 Task: Check the average views per listing of breakfast area in the last 5 years.
Action: Mouse moved to (764, 170)
Screenshot: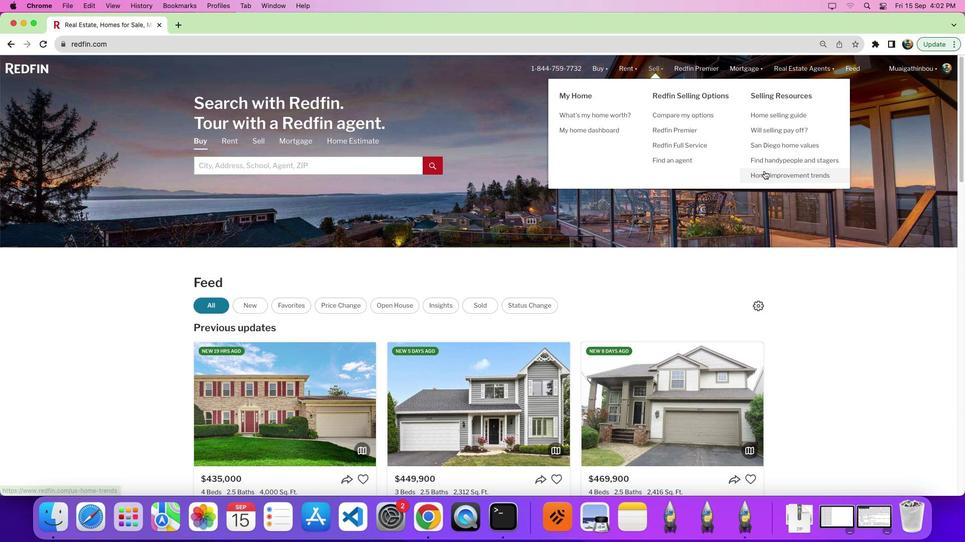 
Action: Mouse pressed left at (764, 170)
Screenshot: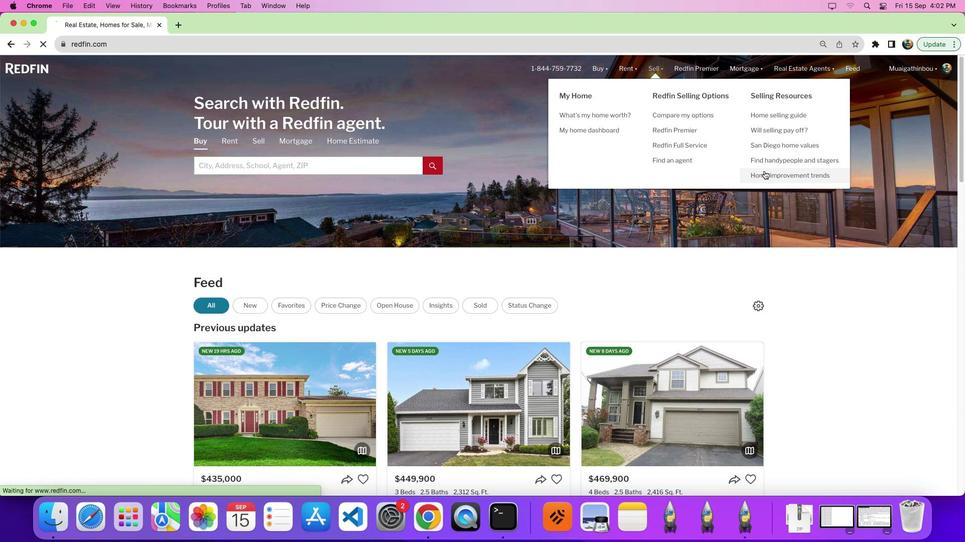 
Action: Mouse pressed left at (764, 170)
Screenshot: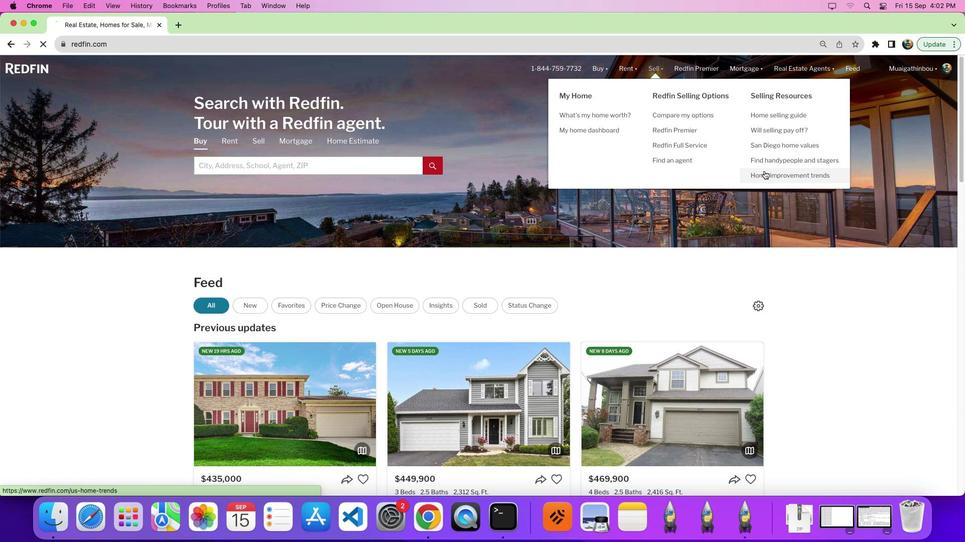
Action: Mouse moved to (278, 192)
Screenshot: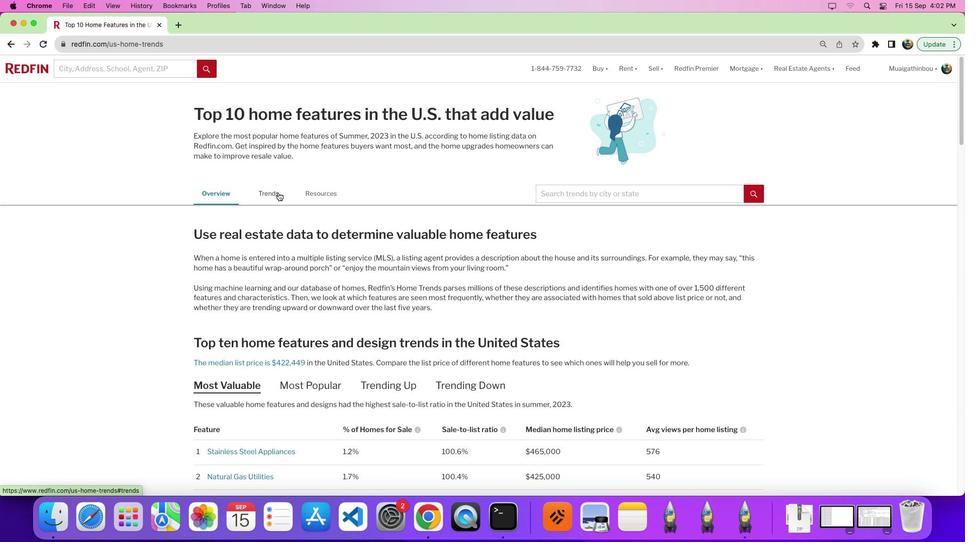 
Action: Mouse pressed left at (278, 192)
Screenshot: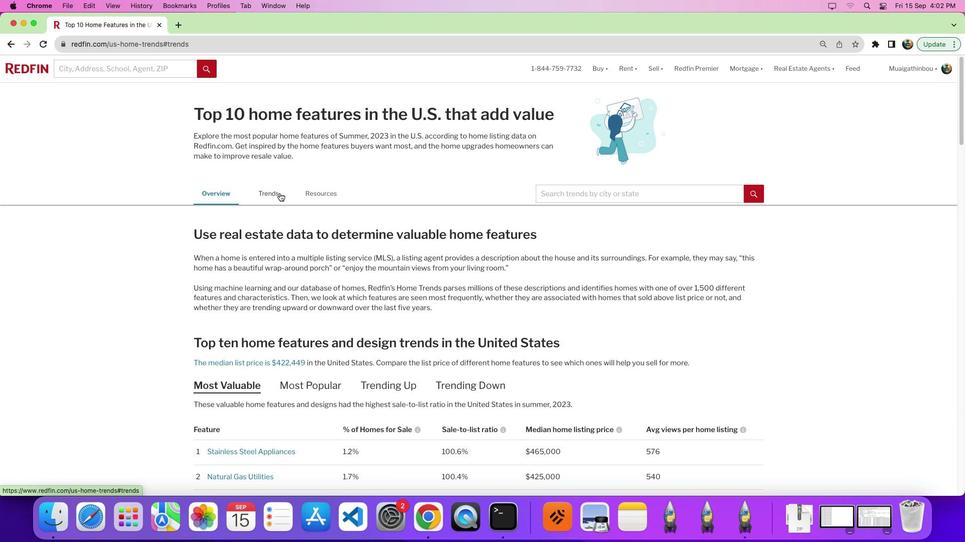 
Action: Mouse moved to (464, 245)
Screenshot: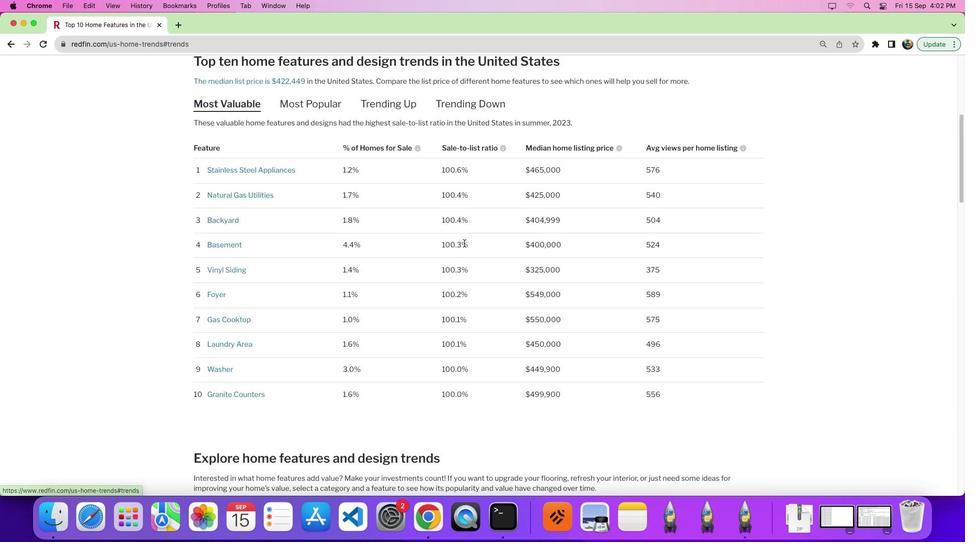 
Action: Mouse scrolled (464, 245) with delta (0, 0)
Screenshot: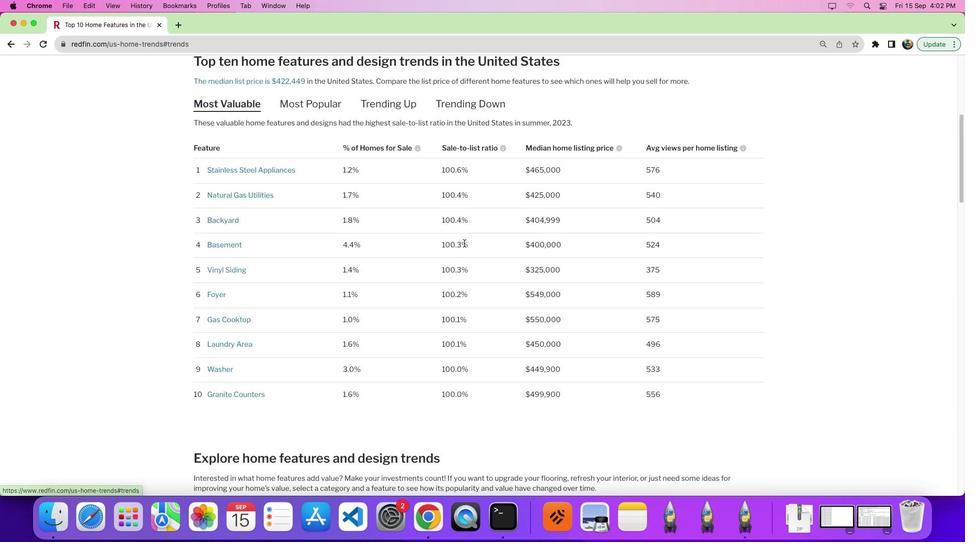 
Action: Mouse scrolled (464, 245) with delta (0, 0)
Screenshot: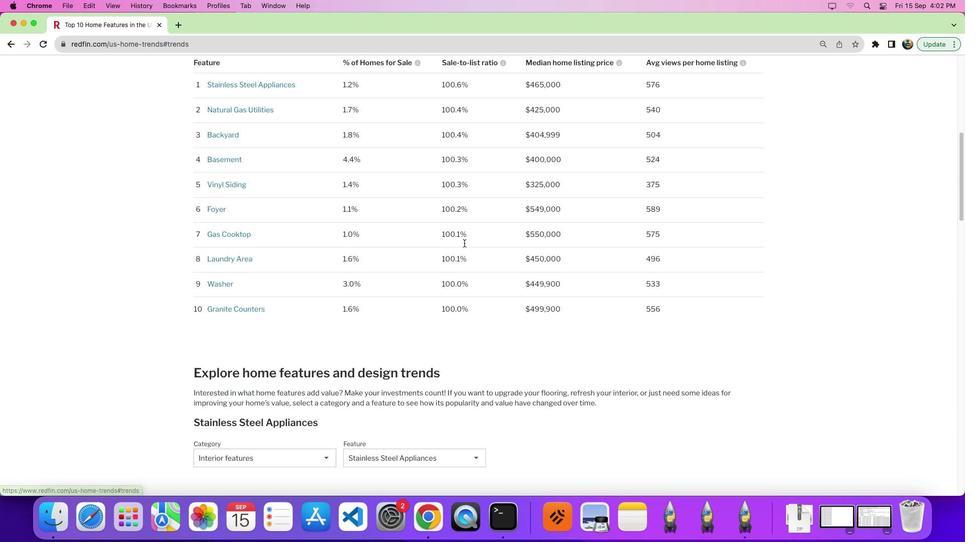 
Action: Mouse moved to (464, 243)
Screenshot: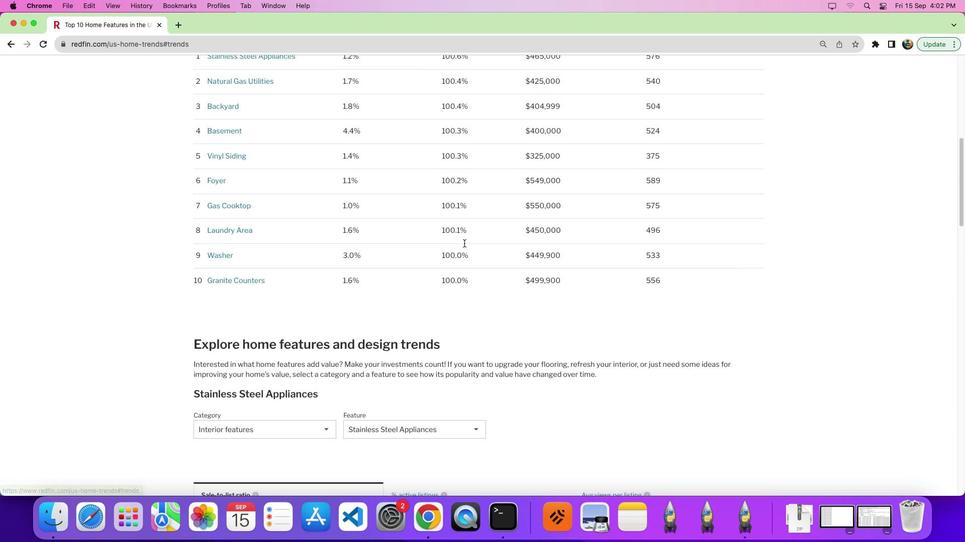 
Action: Mouse scrolled (464, 243) with delta (0, -3)
Screenshot: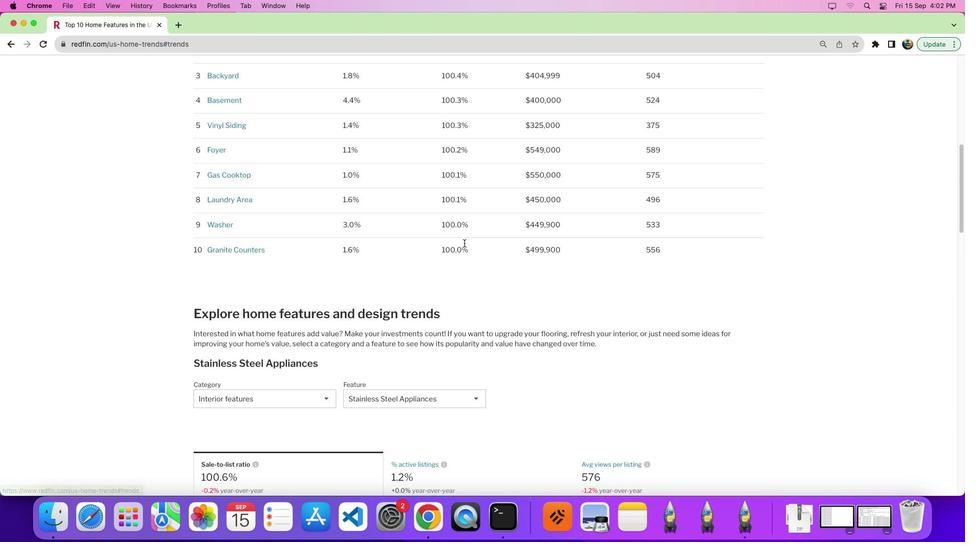 
Action: Mouse moved to (465, 242)
Screenshot: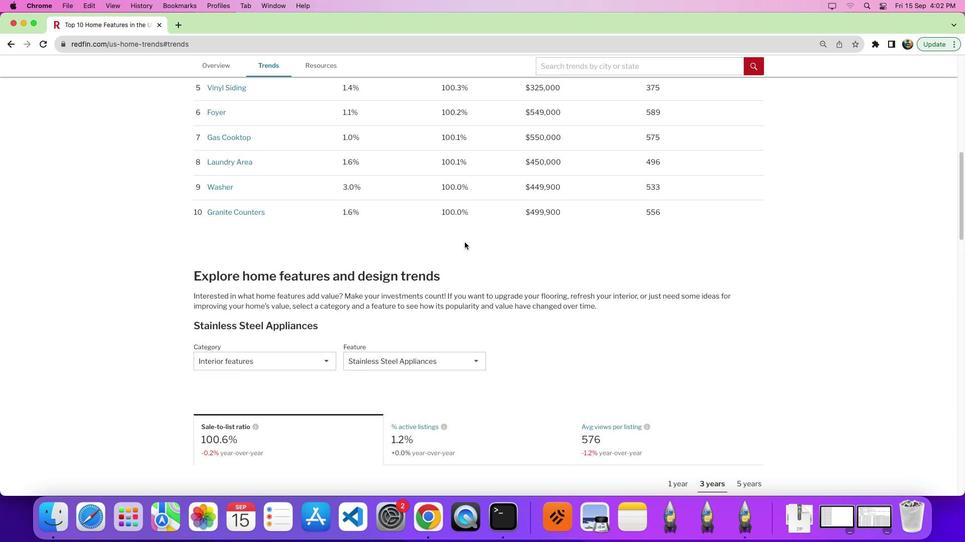 
Action: Mouse scrolled (465, 242) with delta (0, 0)
Screenshot: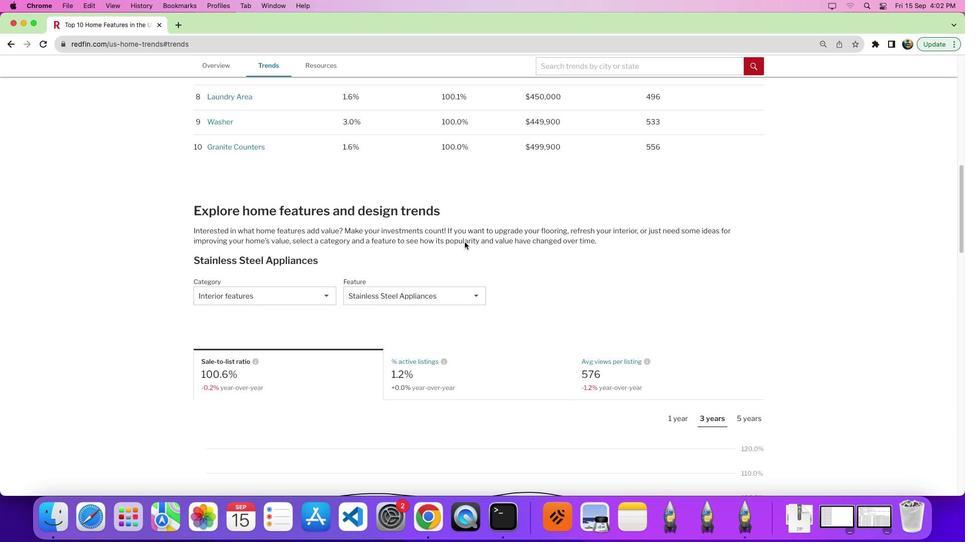 
Action: Mouse scrolled (465, 242) with delta (0, 0)
Screenshot: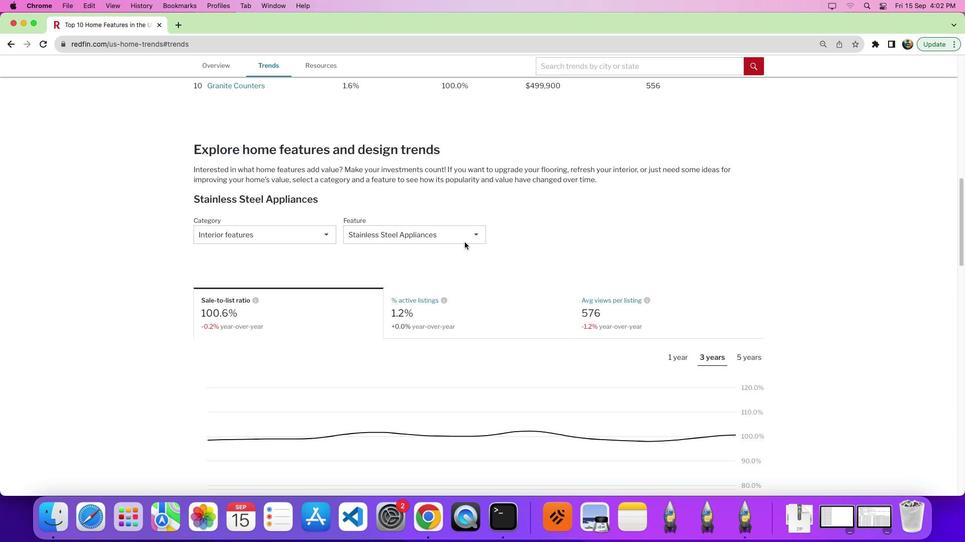 
Action: Mouse moved to (465, 242)
Screenshot: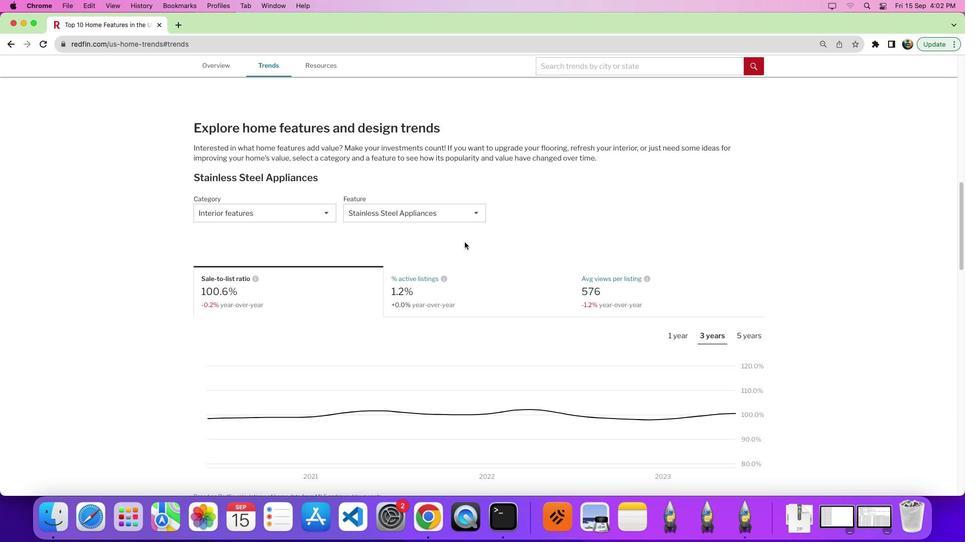 
Action: Mouse scrolled (465, 242) with delta (0, -3)
Screenshot: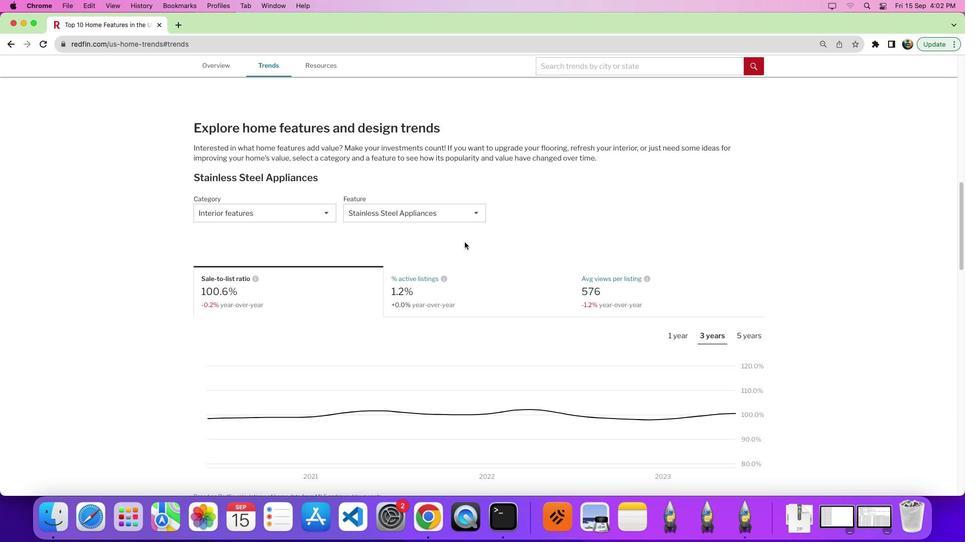 
Action: Mouse moved to (395, 216)
Screenshot: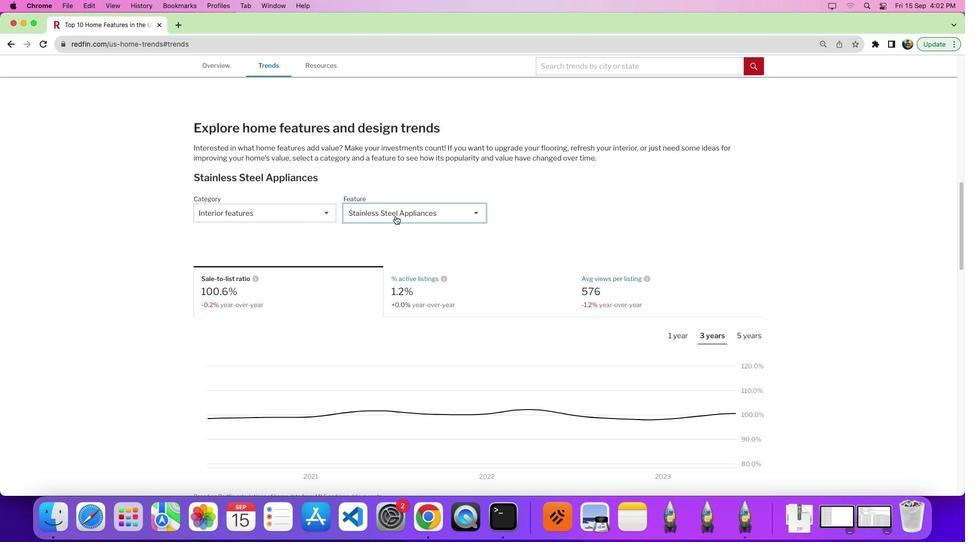 
Action: Mouse pressed left at (395, 216)
Screenshot: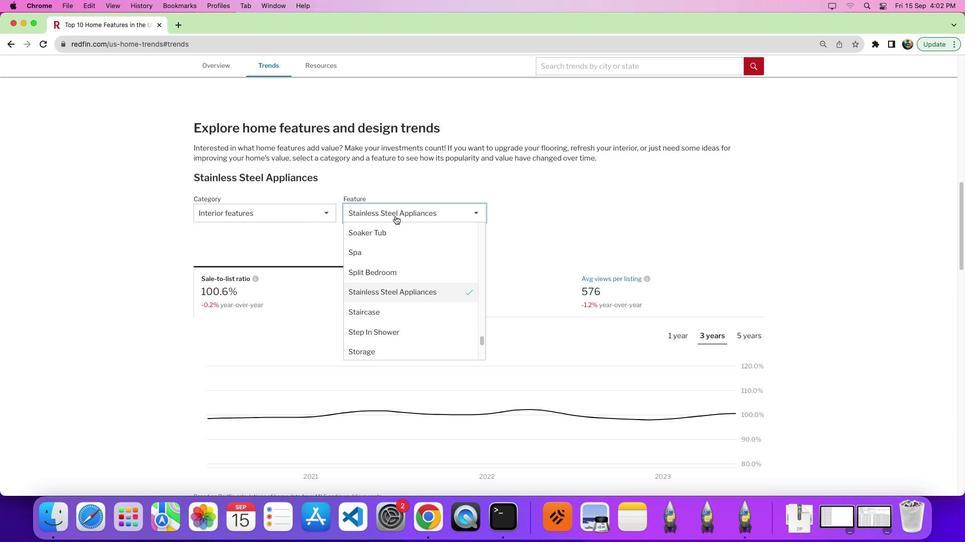 
Action: Mouse moved to (426, 291)
Screenshot: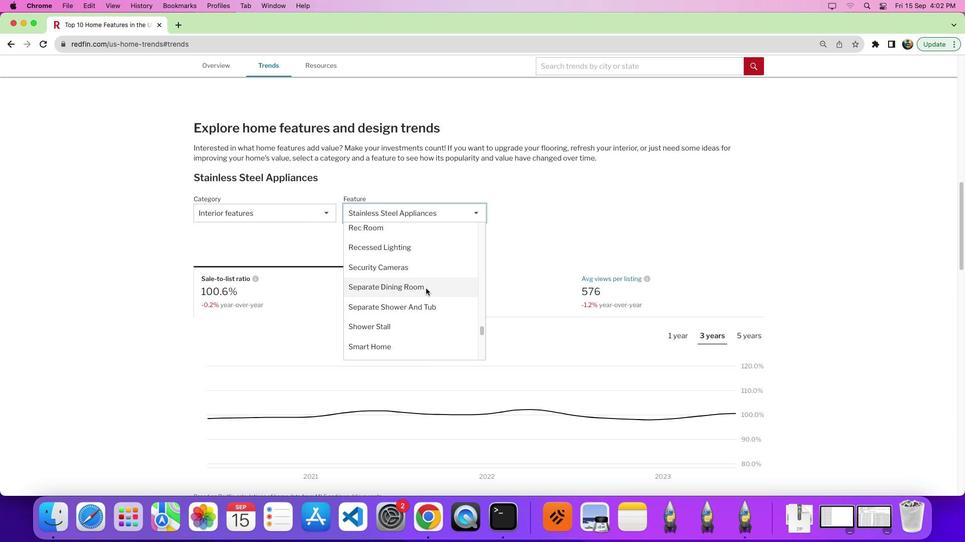 
Action: Mouse scrolled (426, 291) with delta (0, 0)
Screenshot: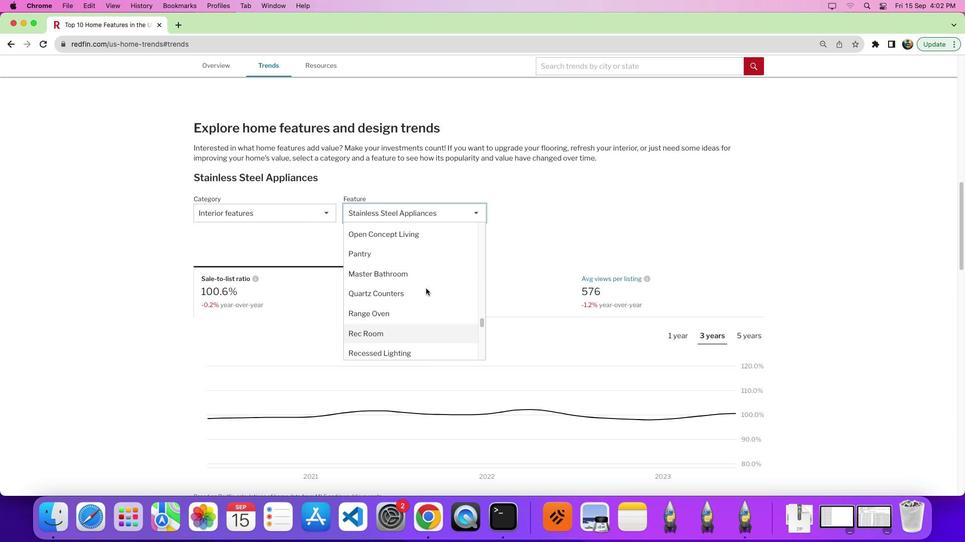 
Action: Mouse scrolled (426, 291) with delta (0, 1)
Screenshot: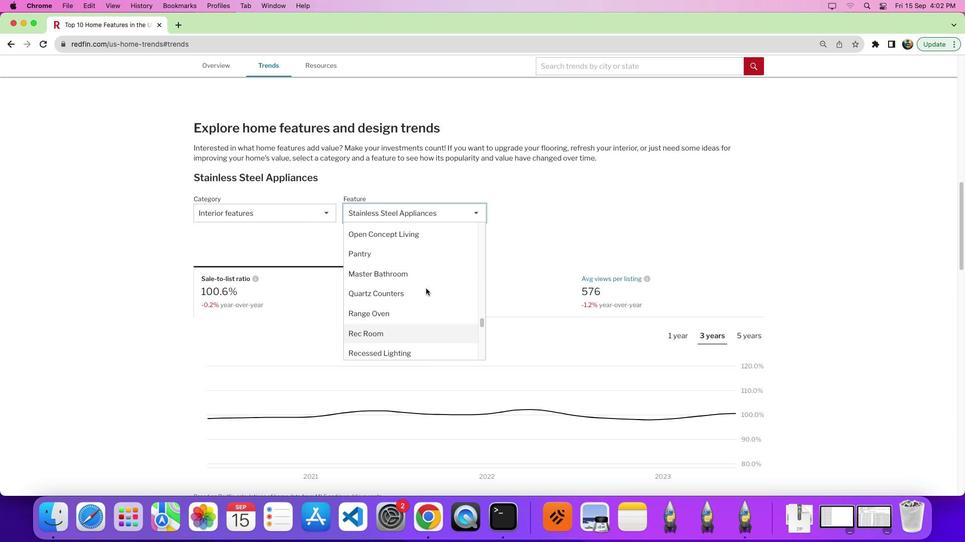 
Action: Mouse moved to (426, 291)
Screenshot: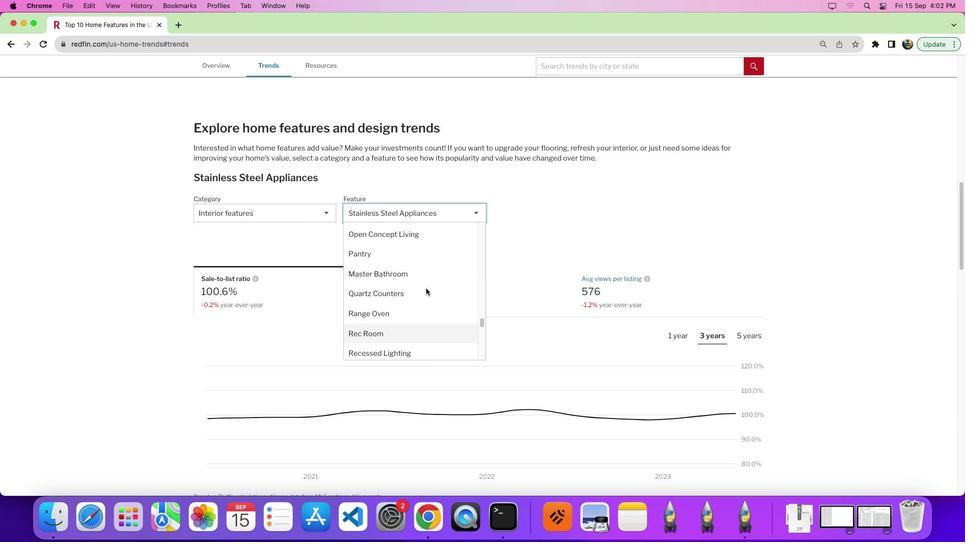 
Action: Mouse scrolled (426, 291) with delta (0, 4)
Screenshot: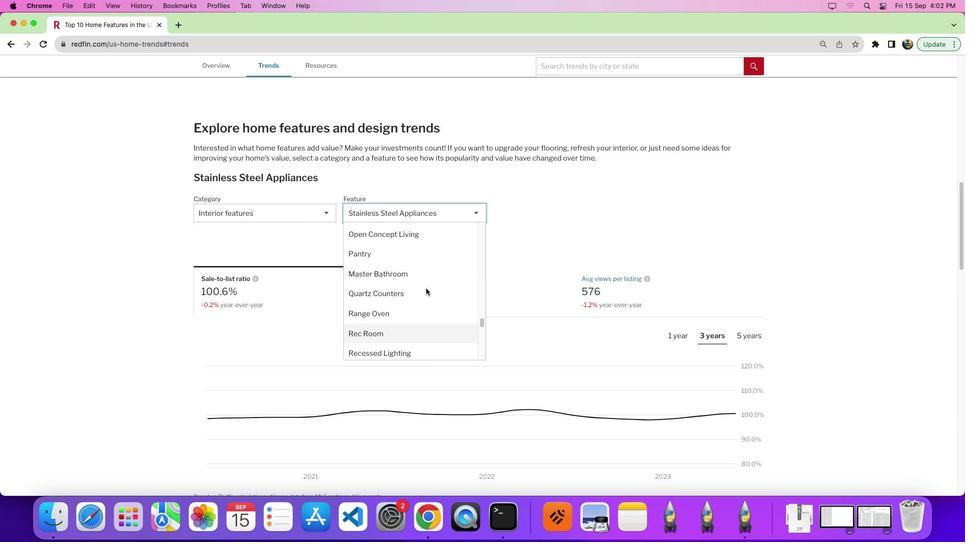 
Action: Mouse moved to (425, 289)
Screenshot: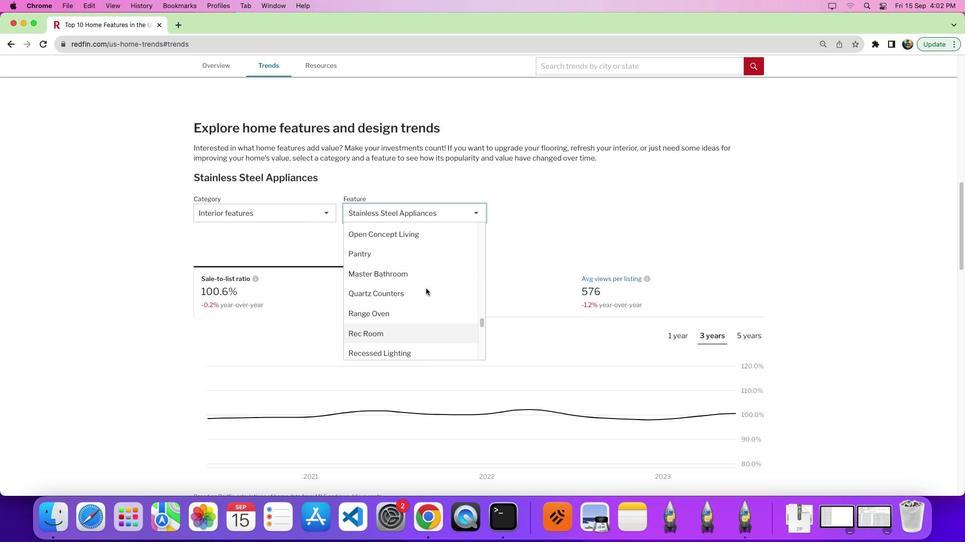 
Action: Mouse scrolled (425, 289) with delta (0, 0)
Screenshot: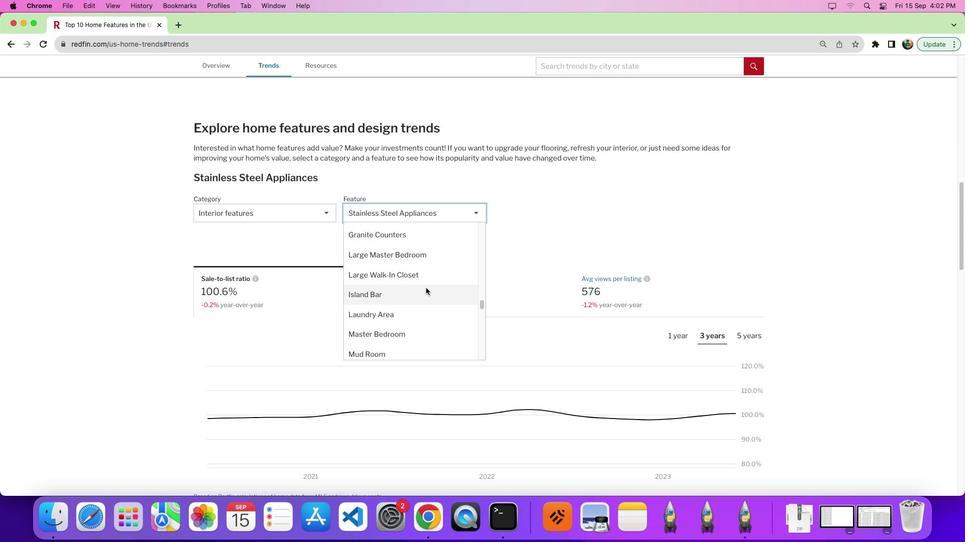 
Action: Mouse scrolled (425, 289) with delta (0, 1)
Screenshot: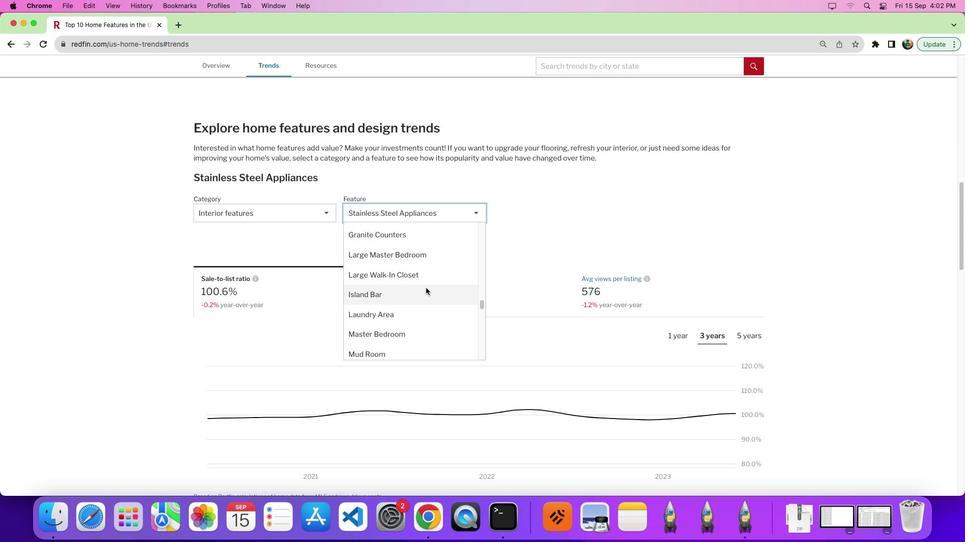 
Action: Mouse scrolled (425, 289) with delta (0, 4)
Screenshot: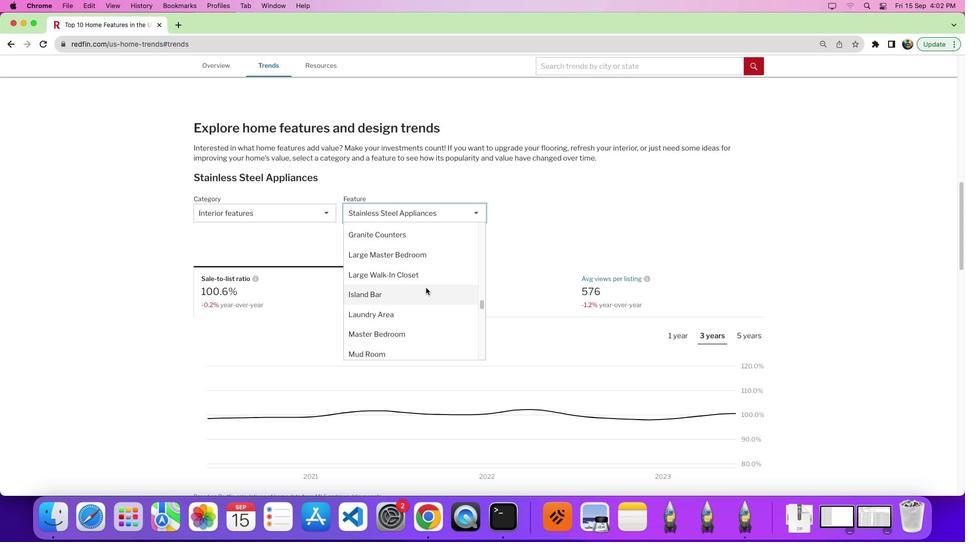 
Action: Mouse moved to (426, 288)
Screenshot: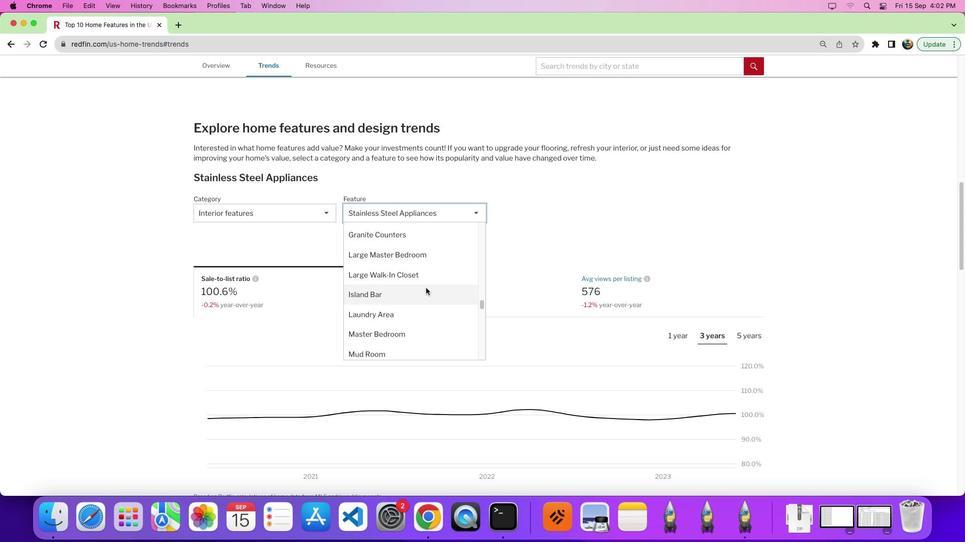 
Action: Mouse scrolled (426, 288) with delta (0, 0)
Screenshot: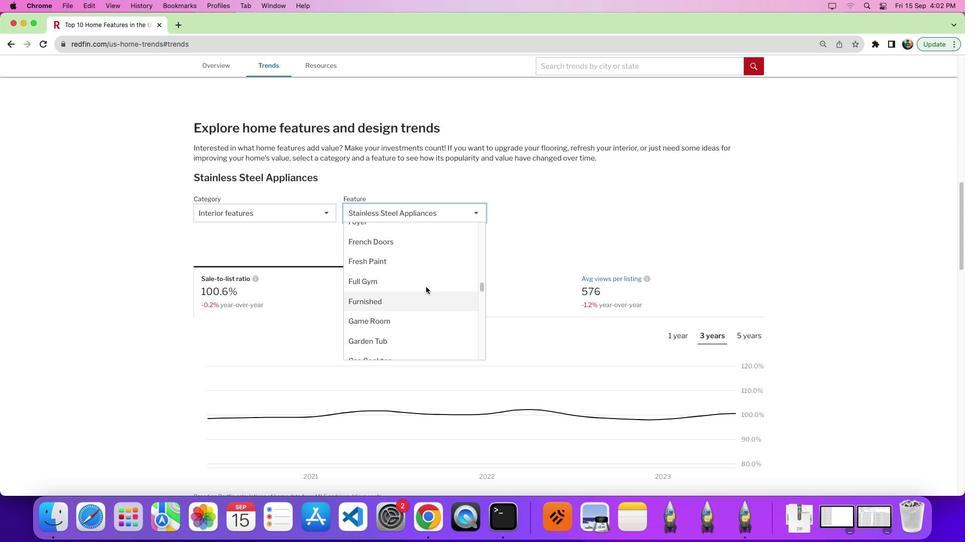 
Action: Mouse scrolled (426, 288) with delta (0, 0)
Screenshot: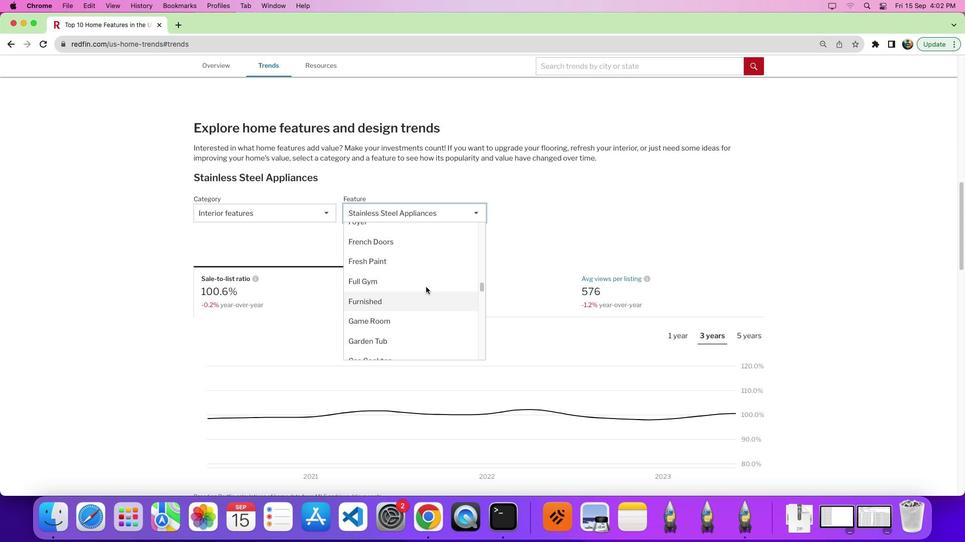 
Action: Mouse scrolled (426, 288) with delta (0, 4)
Screenshot: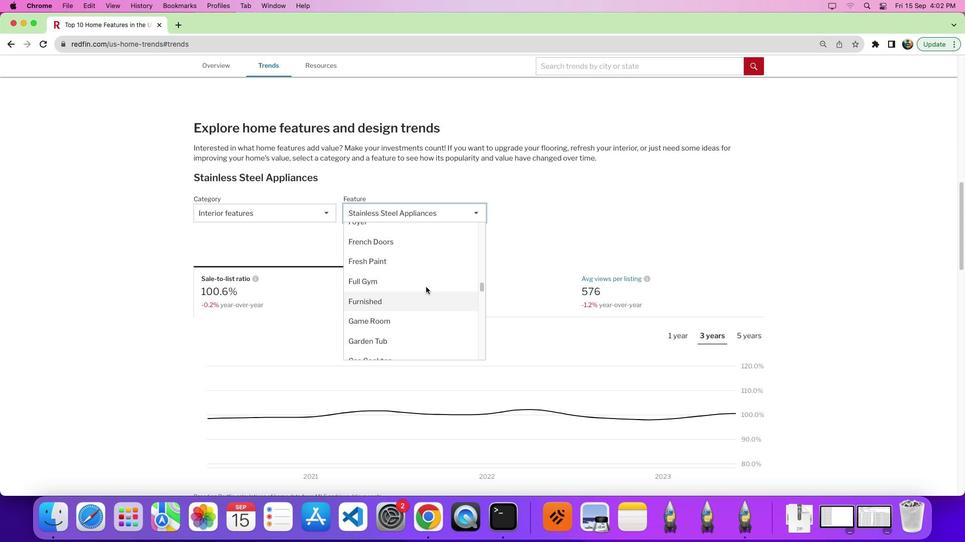 
Action: Mouse moved to (426, 287)
Screenshot: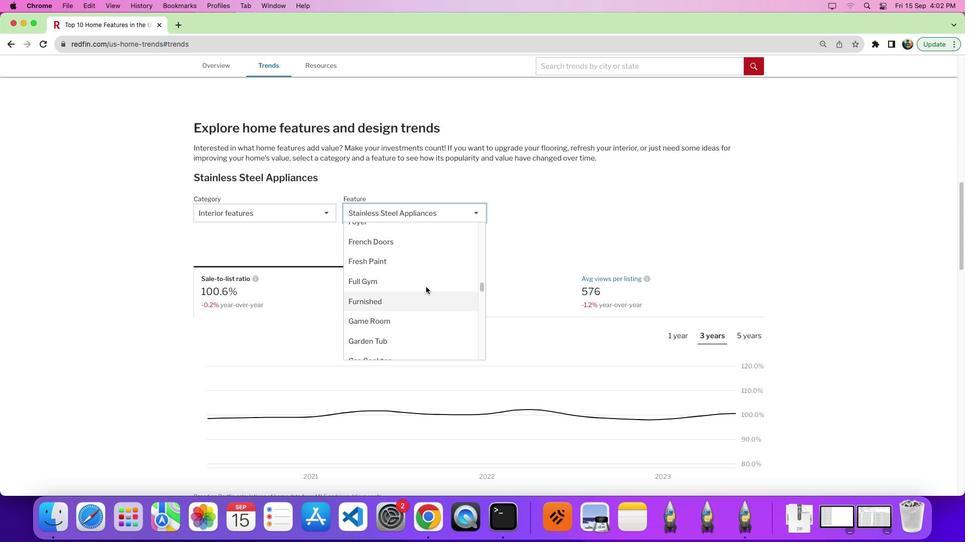 
Action: Mouse scrolled (426, 287) with delta (0, 0)
Screenshot: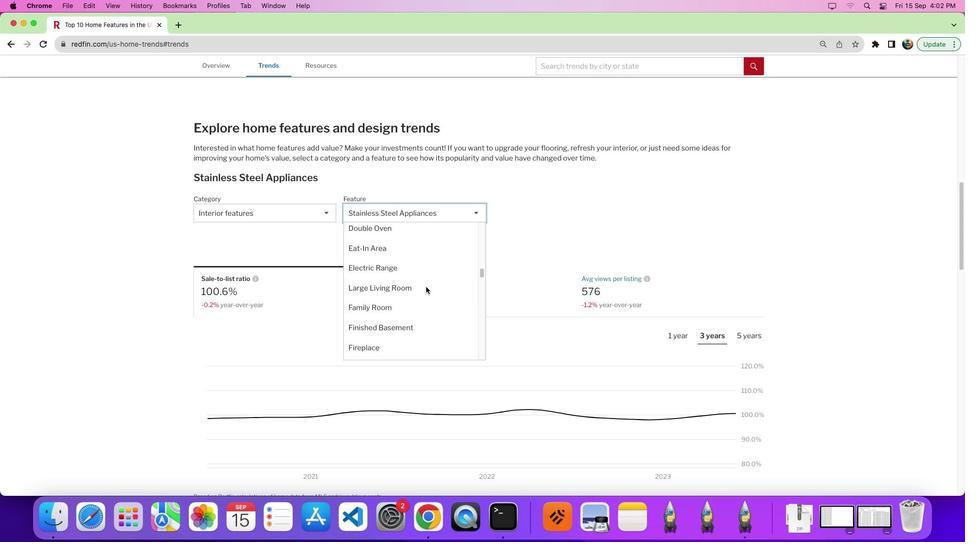 
Action: Mouse scrolled (426, 287) with delta (0, 1)
Screenshot: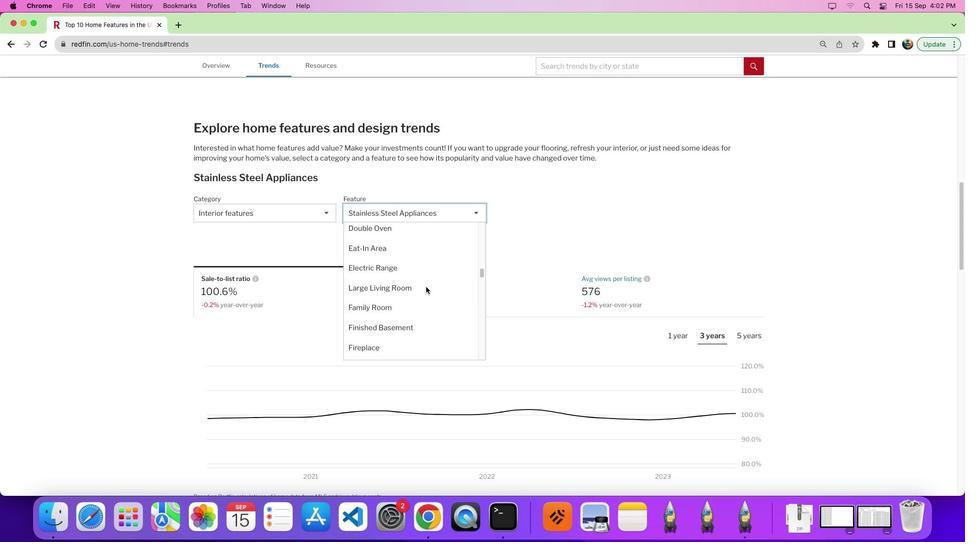 
Action: Mouse scrolled (426, 287) with delta (0, 4)
Screenshot: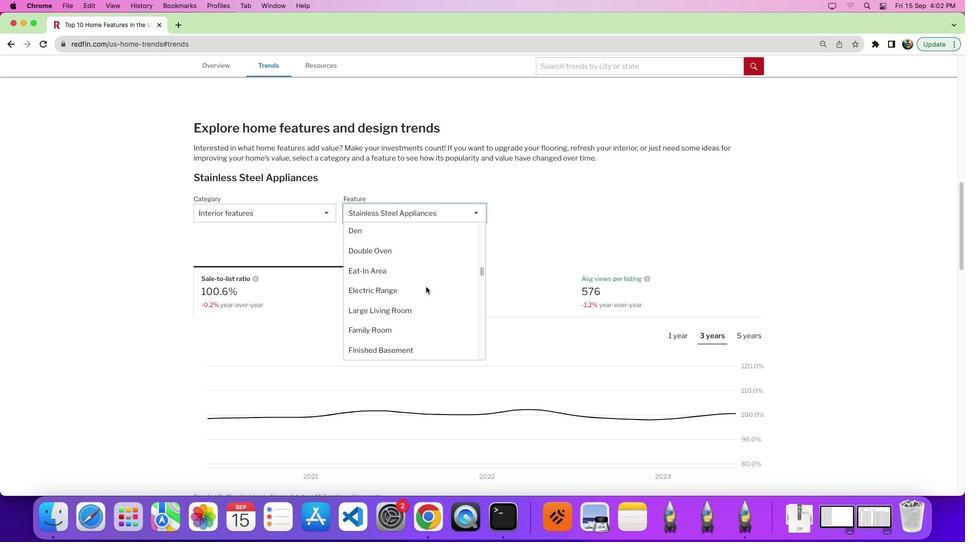 
Action: Mouse scrolled (426, 287) with delta (0, 0)
Screenshot: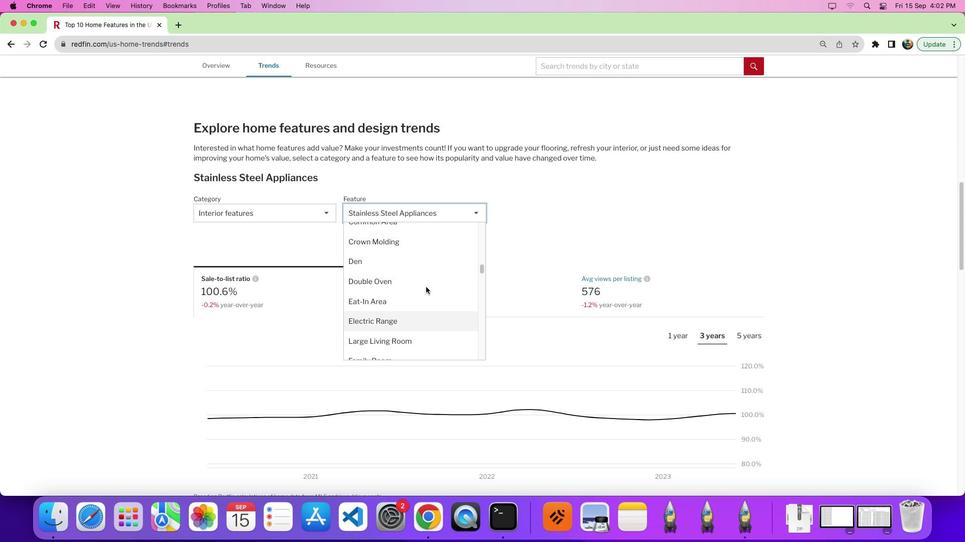 
Action: Mouse scrolled (426, 287) with delta (0, 1)
Screenshot: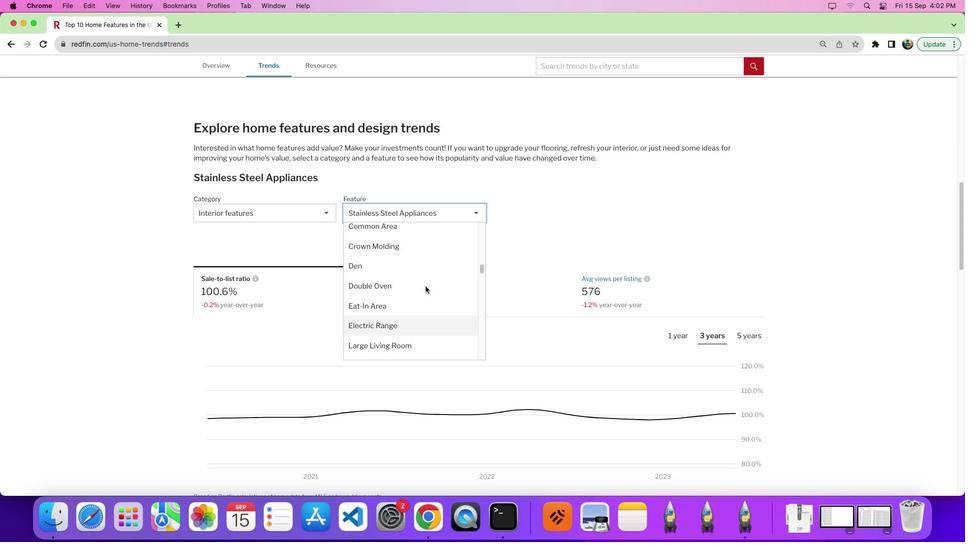 
Action: Mouse moved to (425, 286)
Screenshot: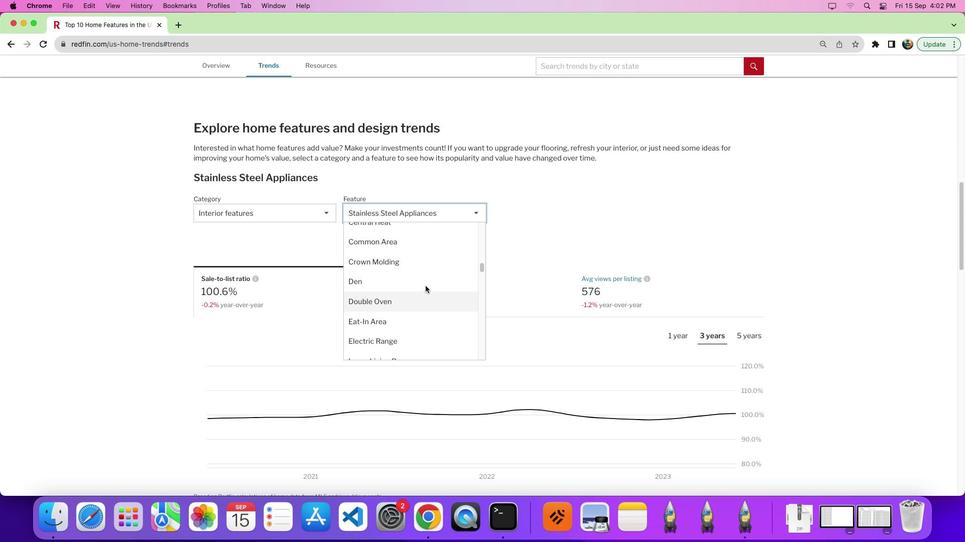 
Action: Mouse scrolled (425, 286) with delta (0, 0)
Screenshot: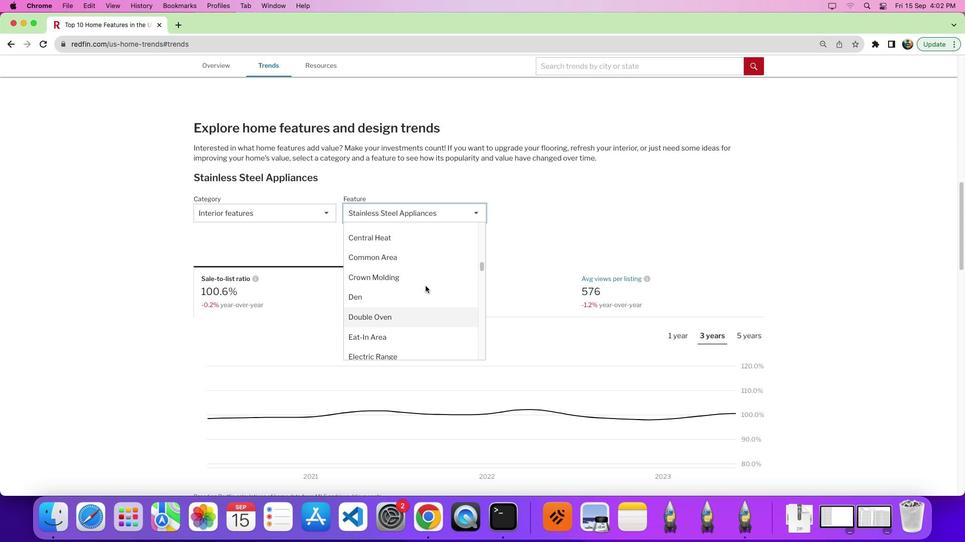 
Action: Mouse scrolled (425, 286) with delta (0, 0)
Screenshot: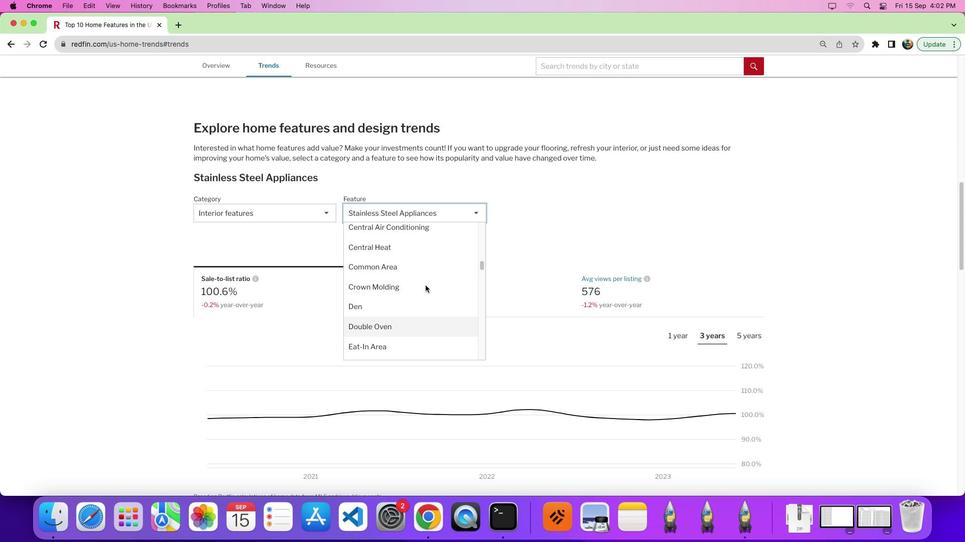 
Action: Mouse moved to (425, 285)
Screenshot: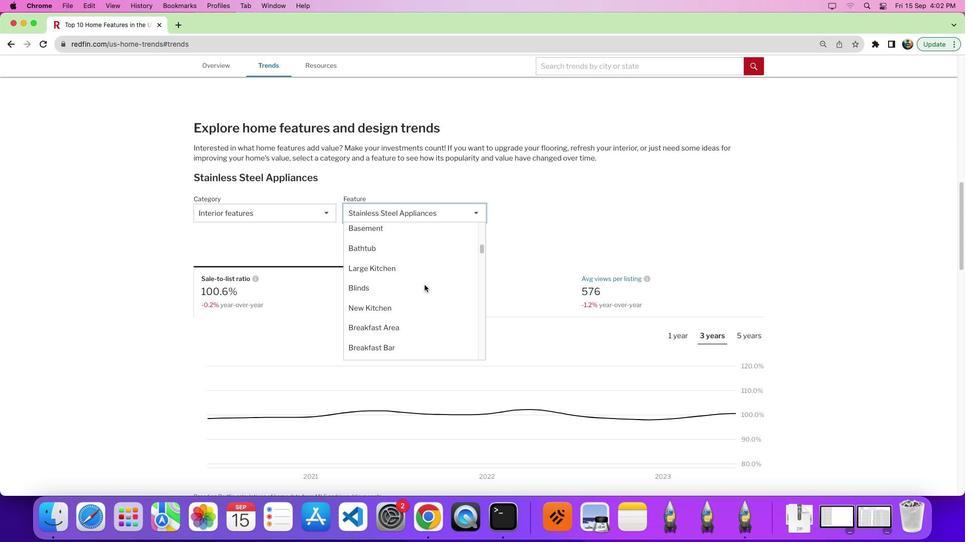 
Action: Mouse scrolled (425, 285) with delta (0, 0)
Screenshot: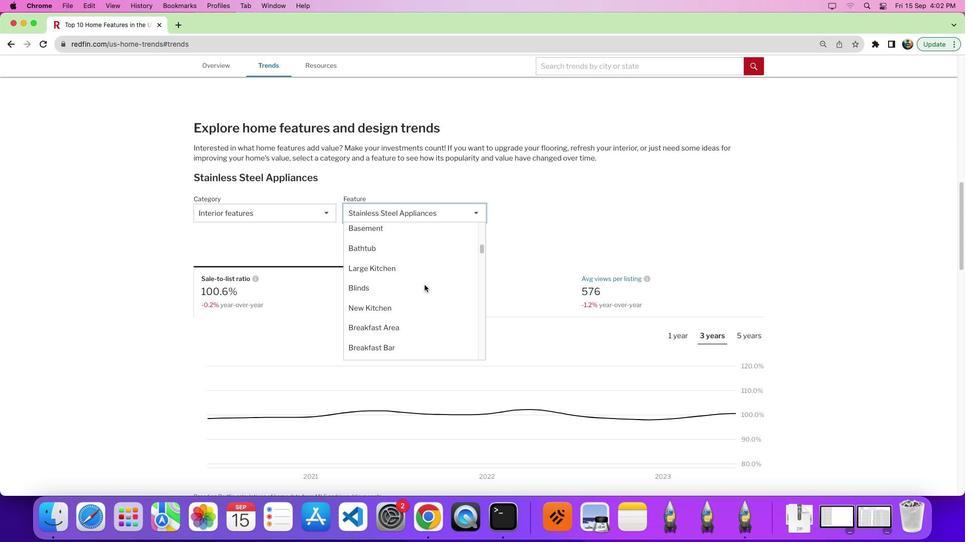 
Action: Mouse moved to (425, 285)
Screenshot: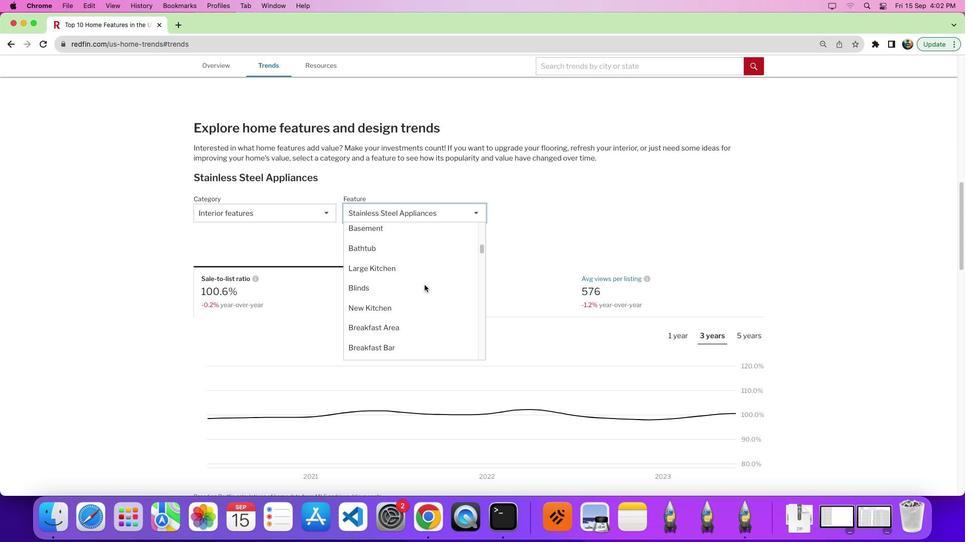 
Action: Mouse scrolled (425, 285) with delta (0, 0)
Screenshot: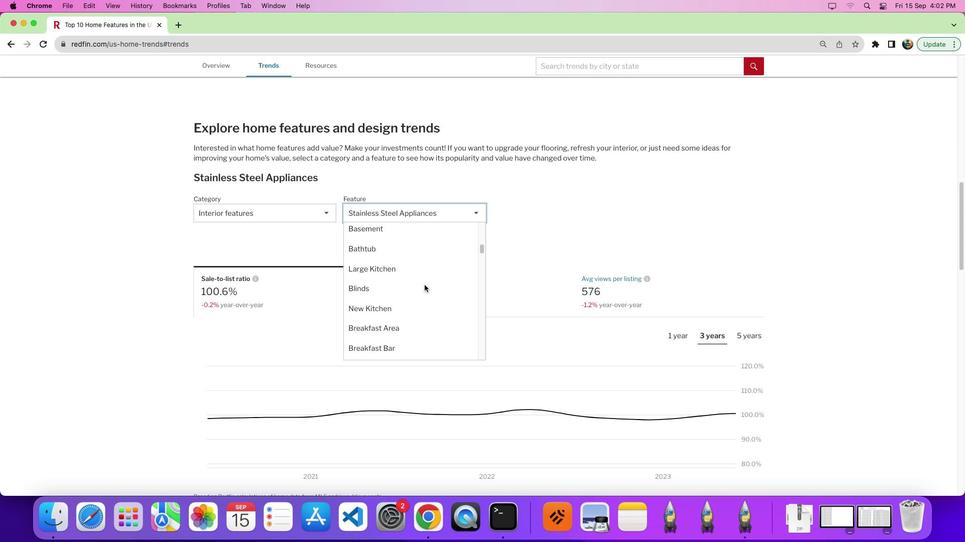 
Action: Mouse moved to (424, 285)
Screenshot: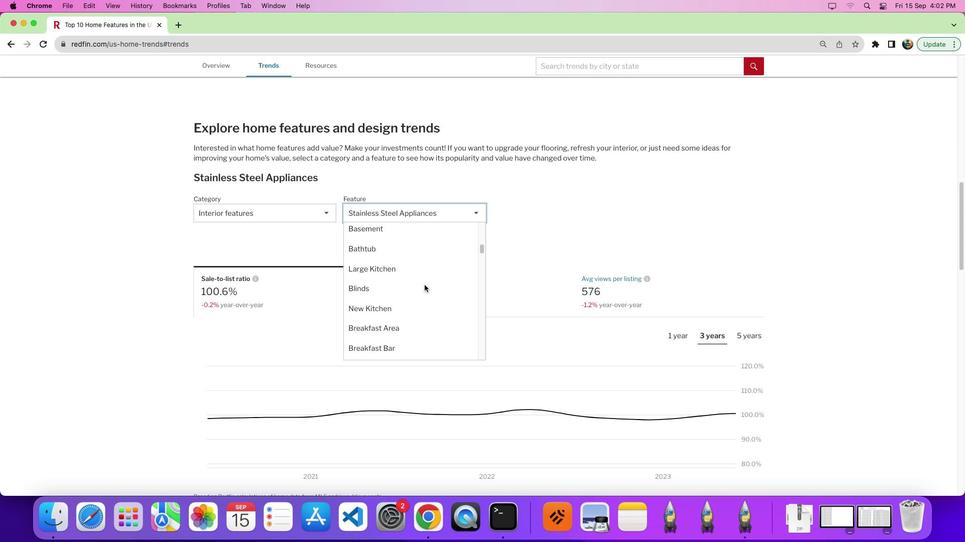 
Action: Mouse scrolled (424, 285) with delta (0, 4)
Screenshot: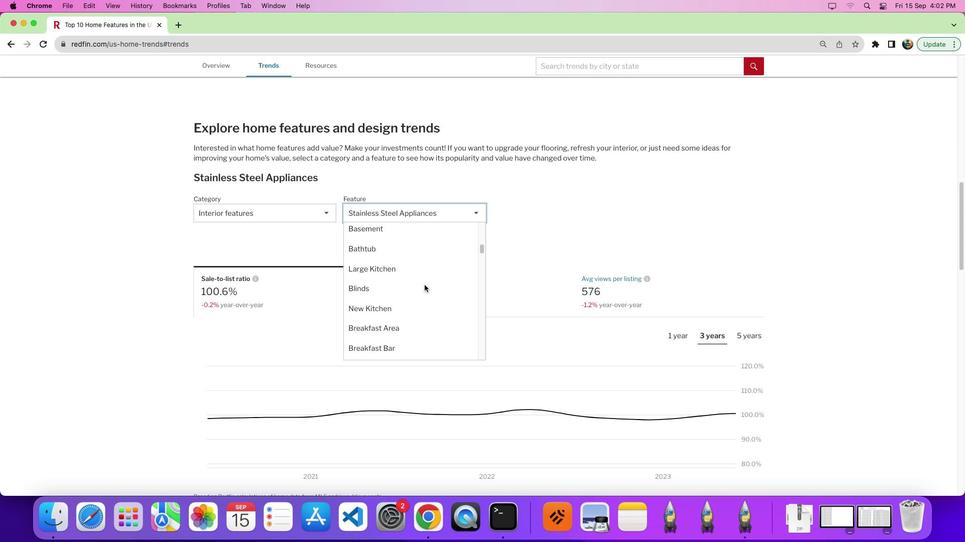 
Action: Mouse moved to (424, 285)
Screenshot: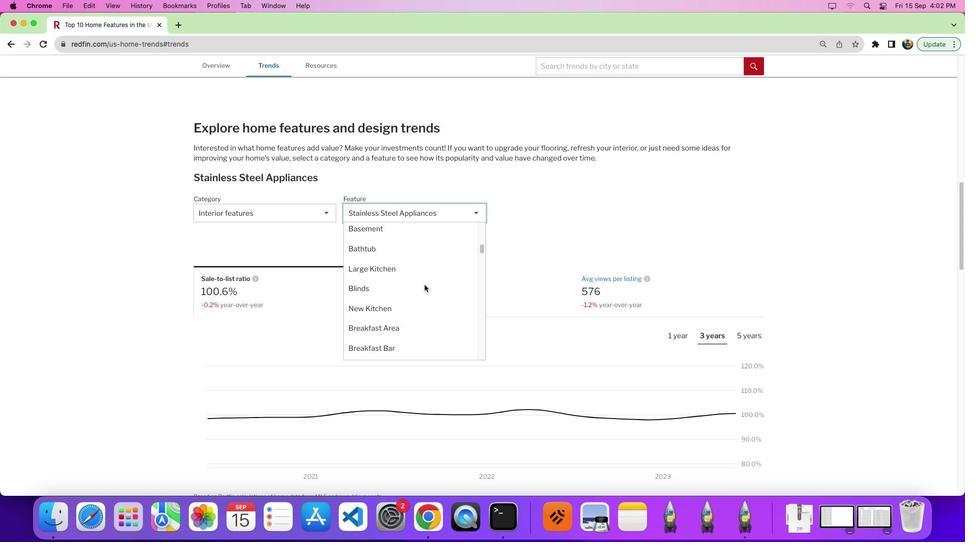 
Action: Mouse scrolled (424, 285) with delta (0, 0)
Screenshot: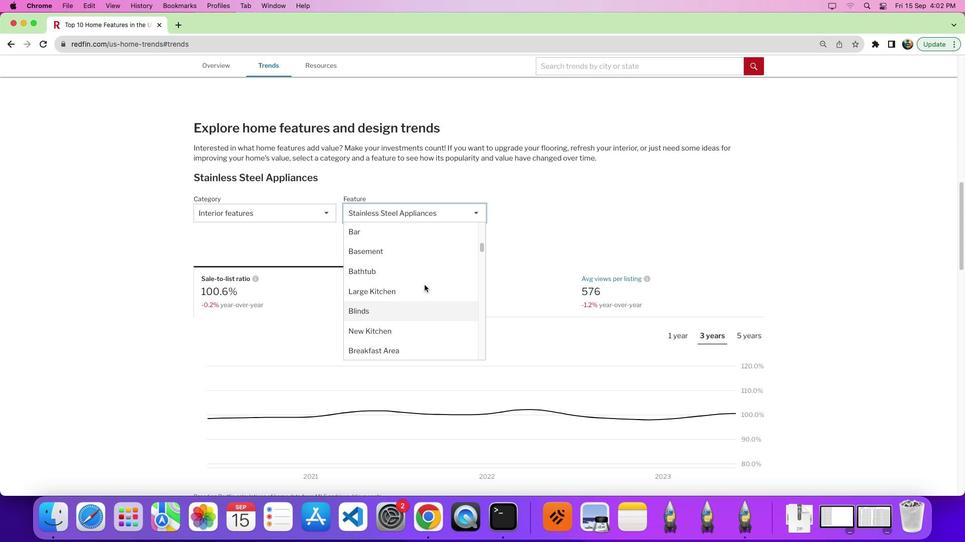 
Action: Mouse scrolled (424, 285) with delta (0, 0)
Screenshot: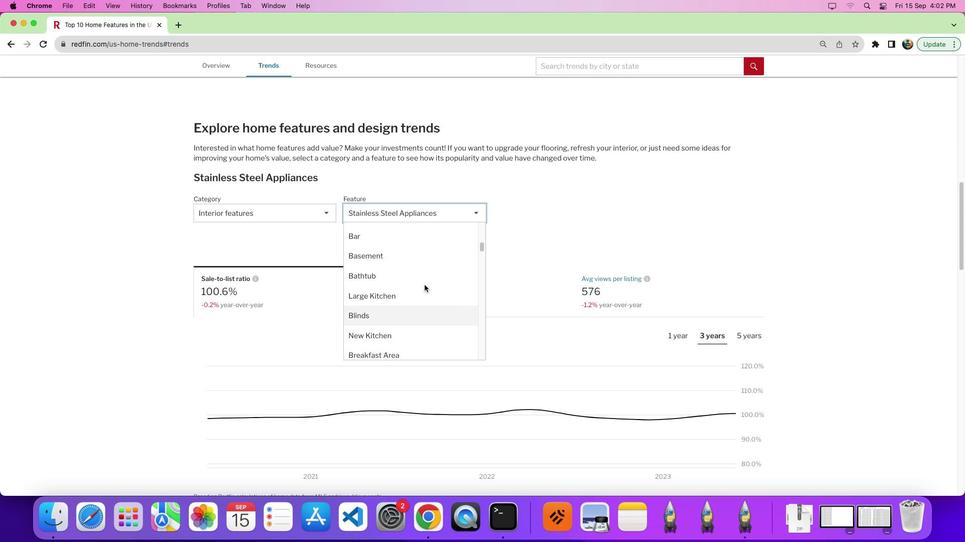 
Action: Mouse scrolled (424, 285) with delta (0, 0)
Screenshot: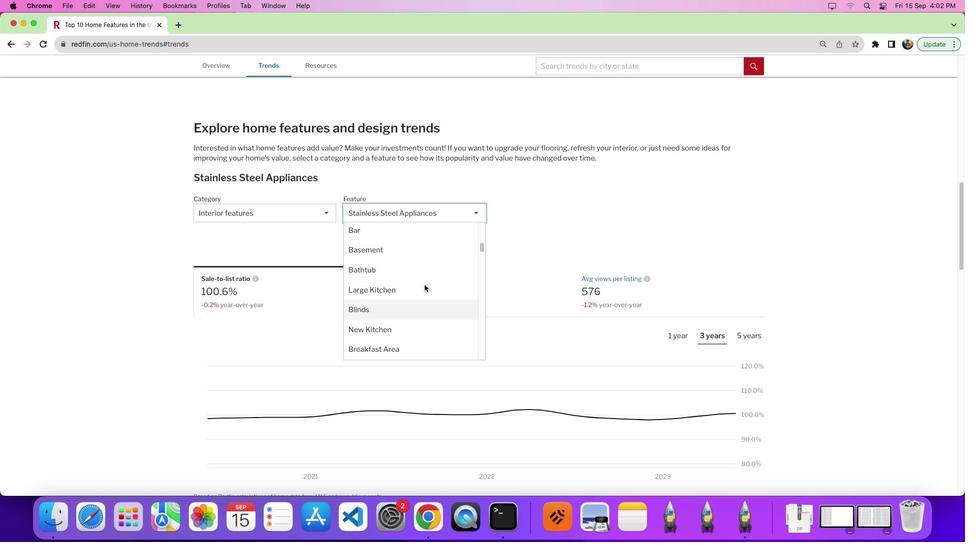 
Action: Mouse scrolled (424, 285) with delta (0, 0)
Screenshot: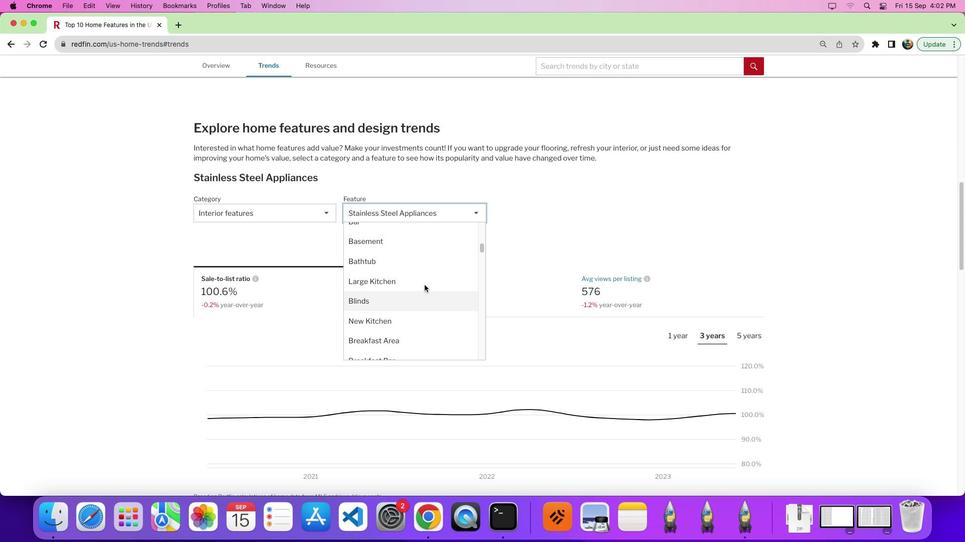 
Action: Mouse scrolled (424, 285) with delta (0, 0)
Screenshot: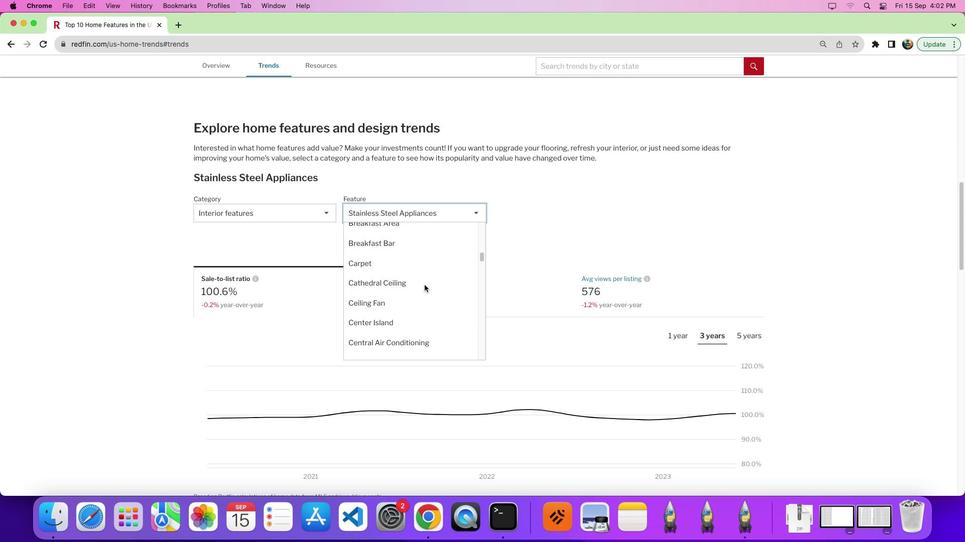 
Action: Mouse scrolled (424, 285) with delta (0, 0)
Screenshot: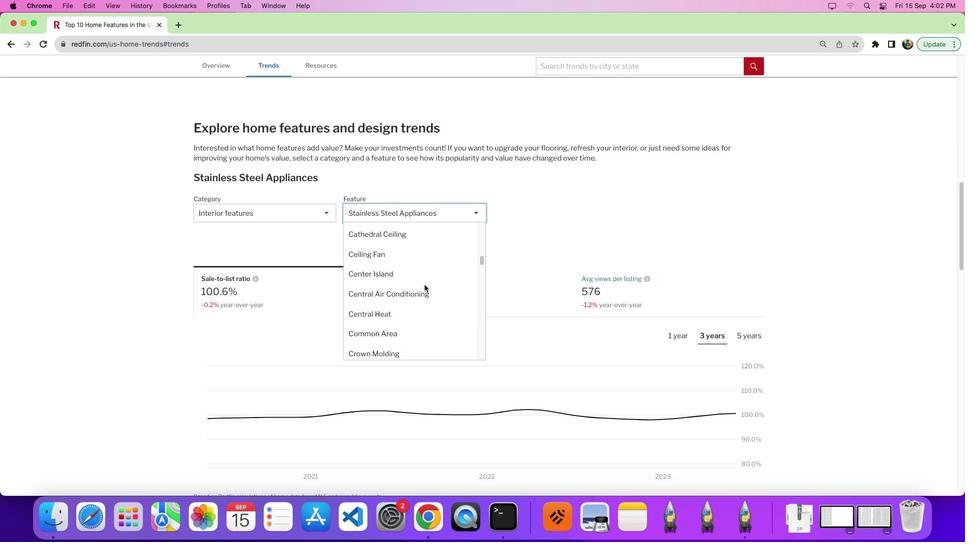 
Action: Mouse scrolled (424, 285) with delta (0, -3)
Screenshot: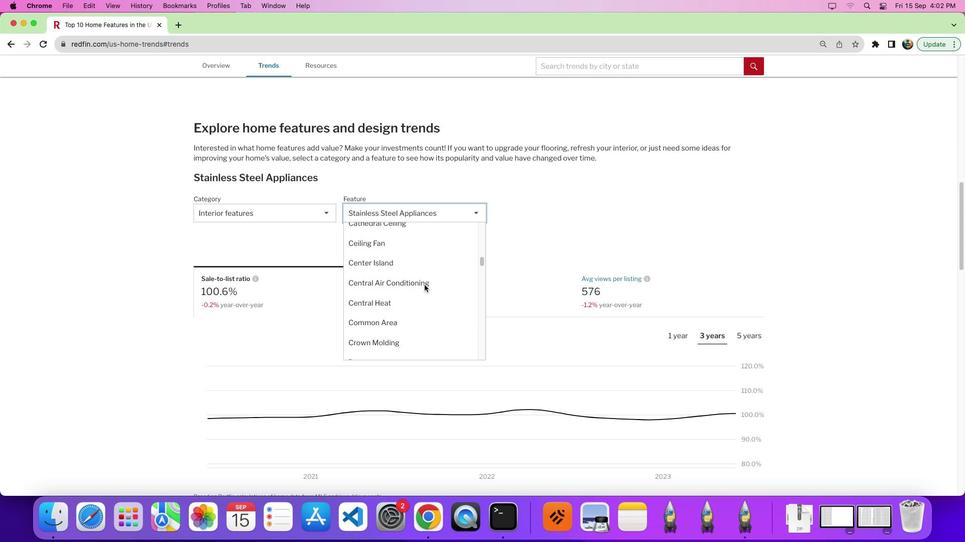 
Action: Mouse moved to (379, 262)
Screenshot: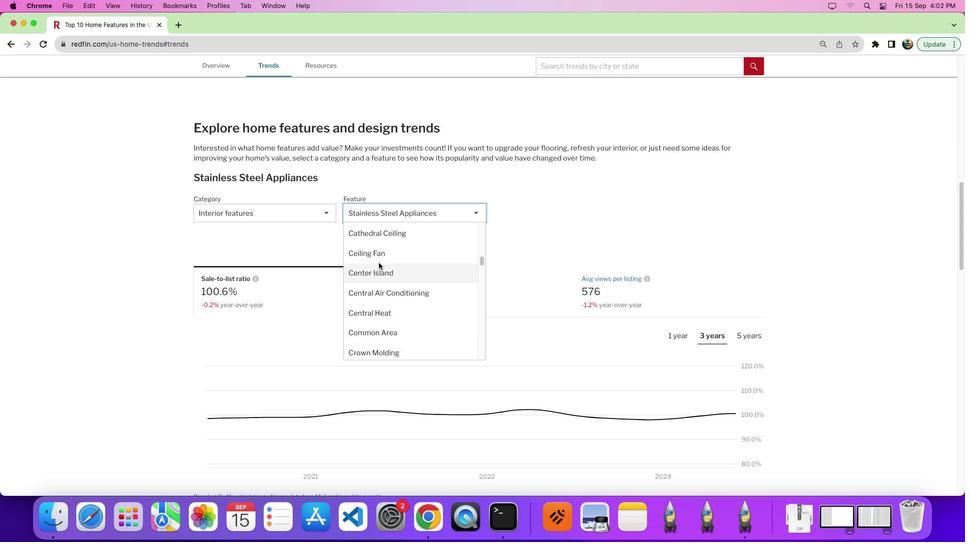 
Action: Mouse scrolled (379, 262) with delta (0, 0)
Screenshot: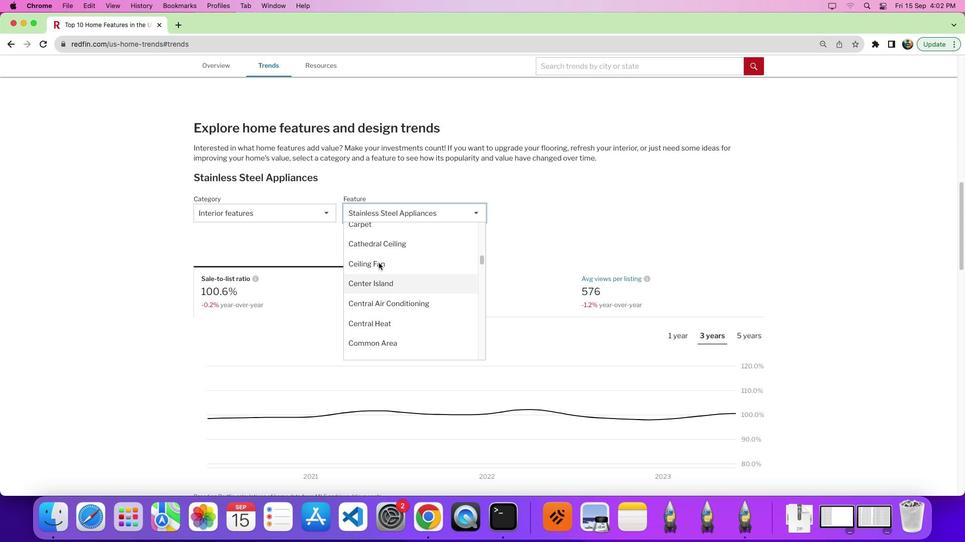 
Action: Mouse scrolled (379, 262) with delta (0, 0)
Screenshot: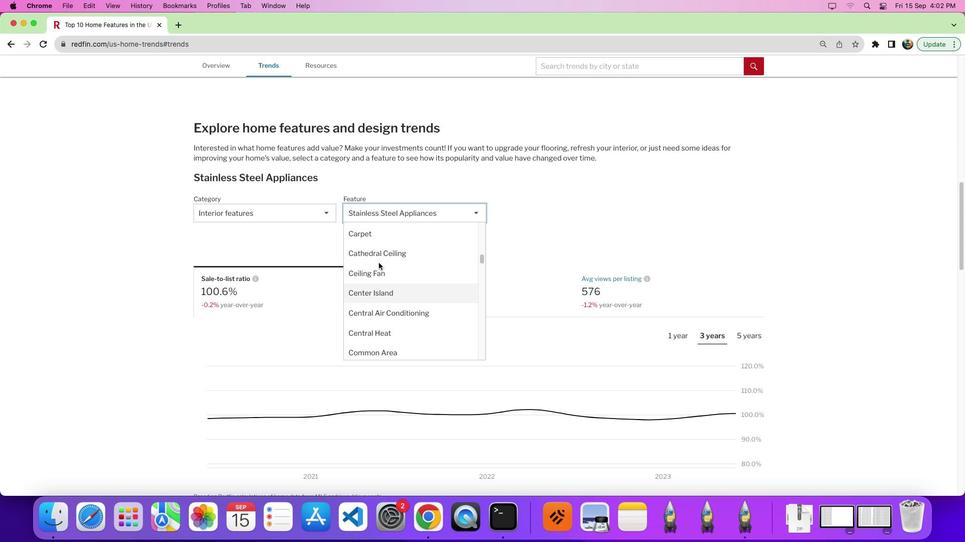 
Action: Mouse moved to (379, 264)
Screenshot: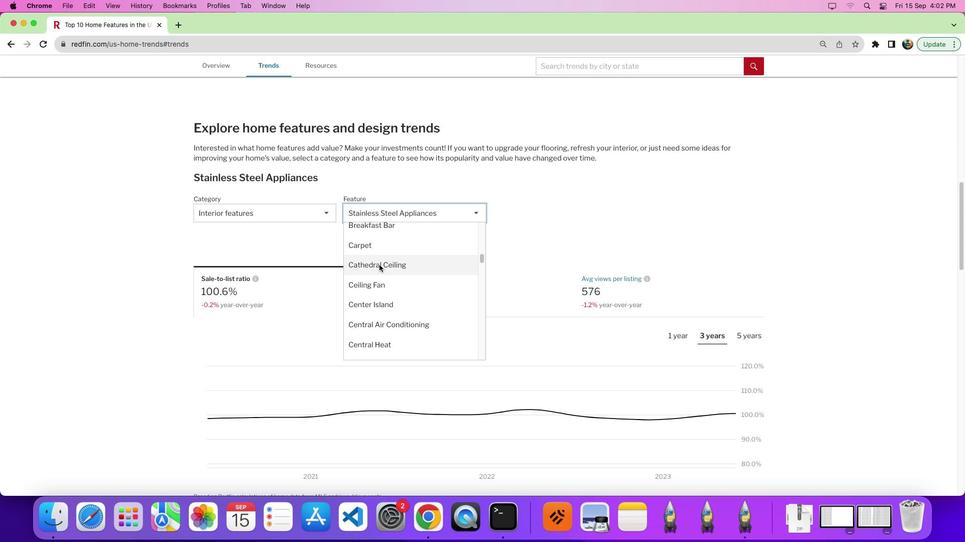 
Action: Mouse scrolled (379, 264) with delta (0, 0)
Screenshot: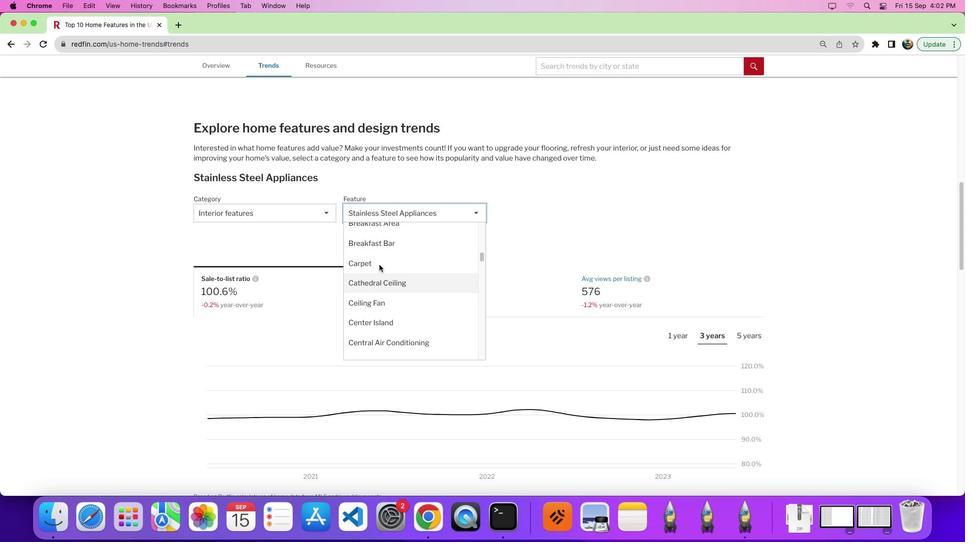 
Action: Mouse scrolled (379, 264) with delta (0, 0)
Screenshot: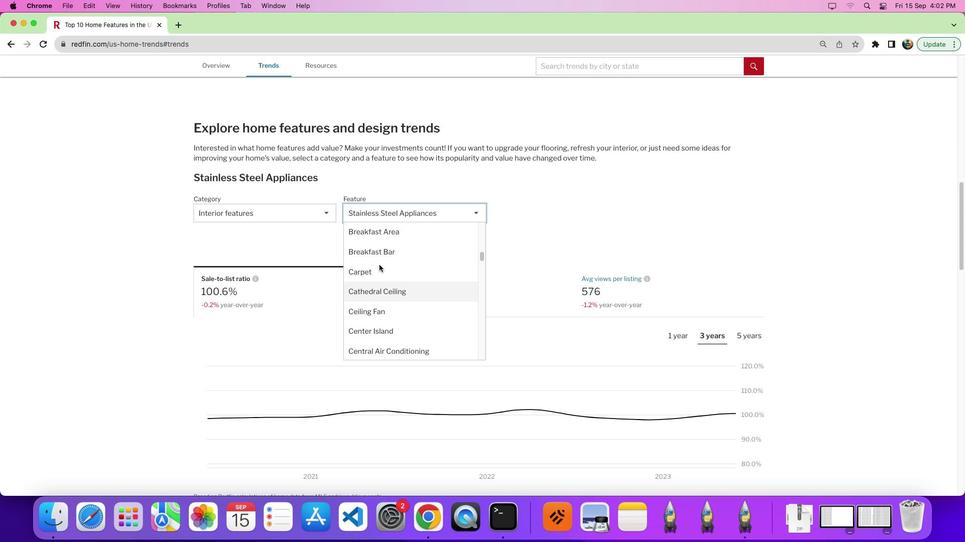 
Action: Mouse moved to (396, 238)
Screenshot: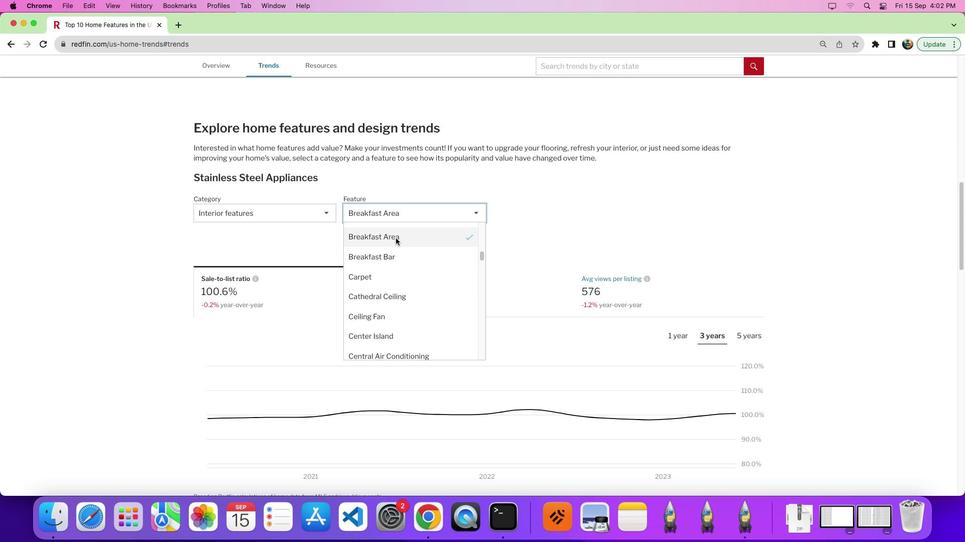 
Action: Mouse pressed left at (396, 238)
Screenshot: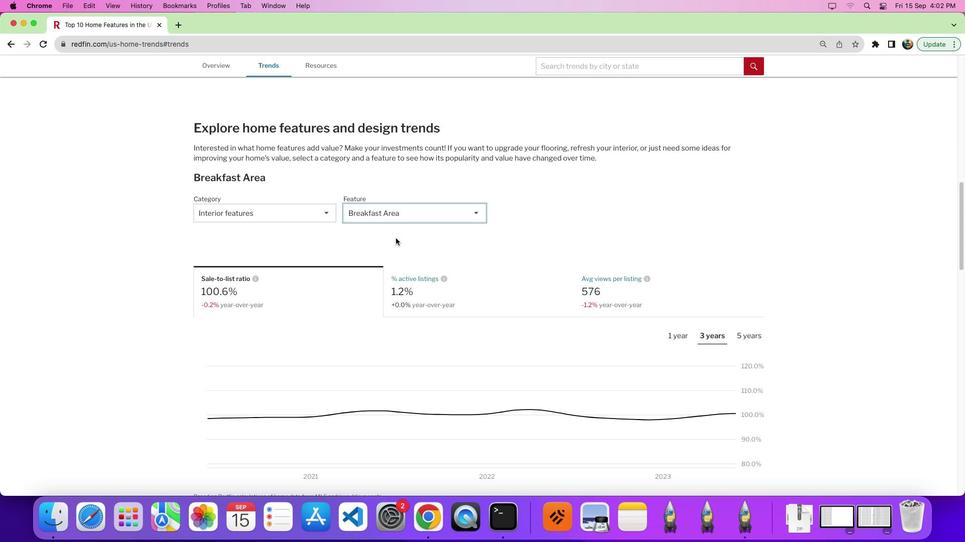 
Action: Mouse moved to (594, 305)
Screenshot: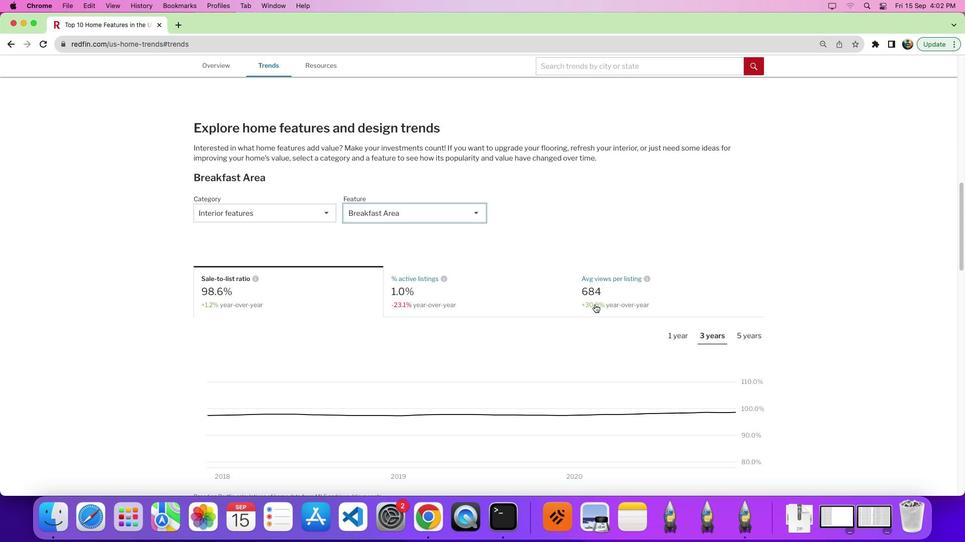 
Action: Mouse scrolled (594, 305) with delta (0, 0)
Screenshot: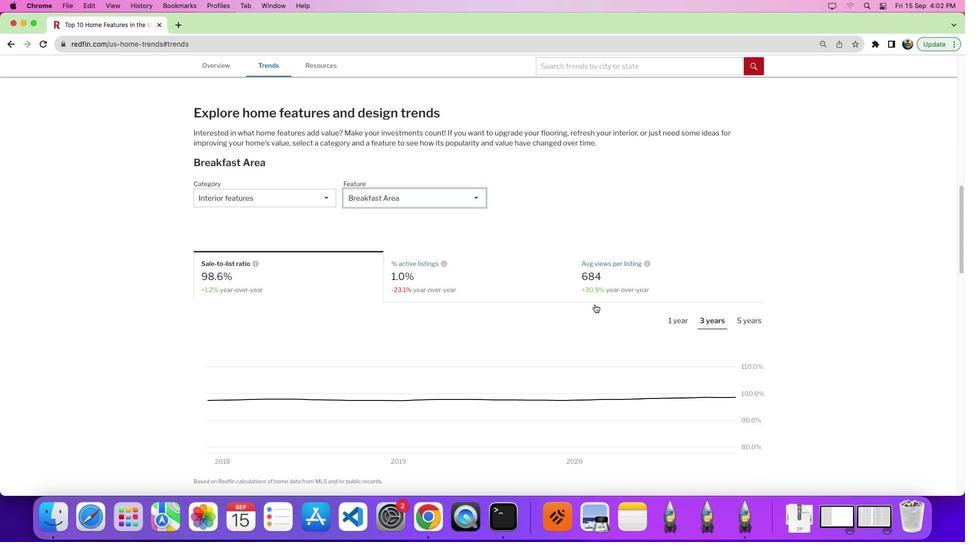 
Action: Mouse moved to (594, 304)
Screenshot: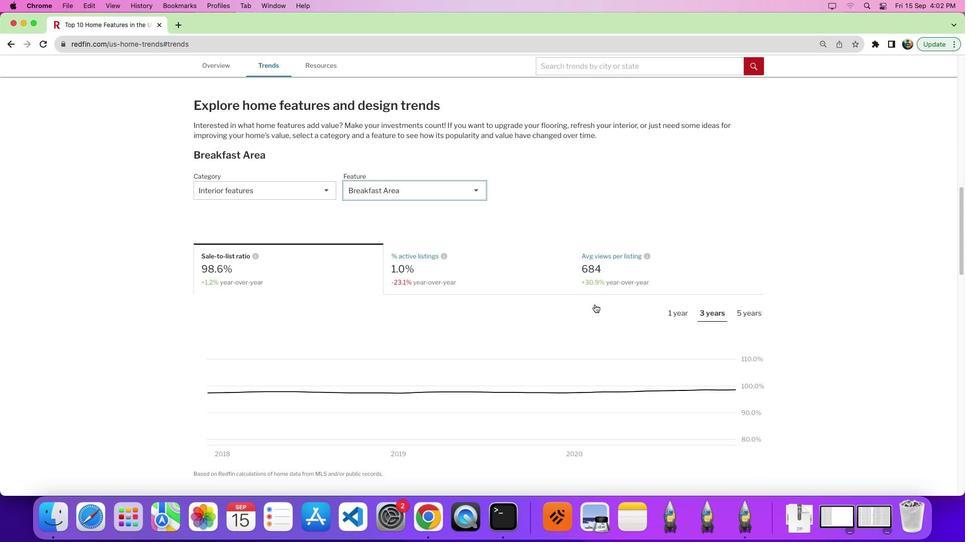 
Action: Mouse scrolled (594, 304) with delta (0, 0)
Screenshot: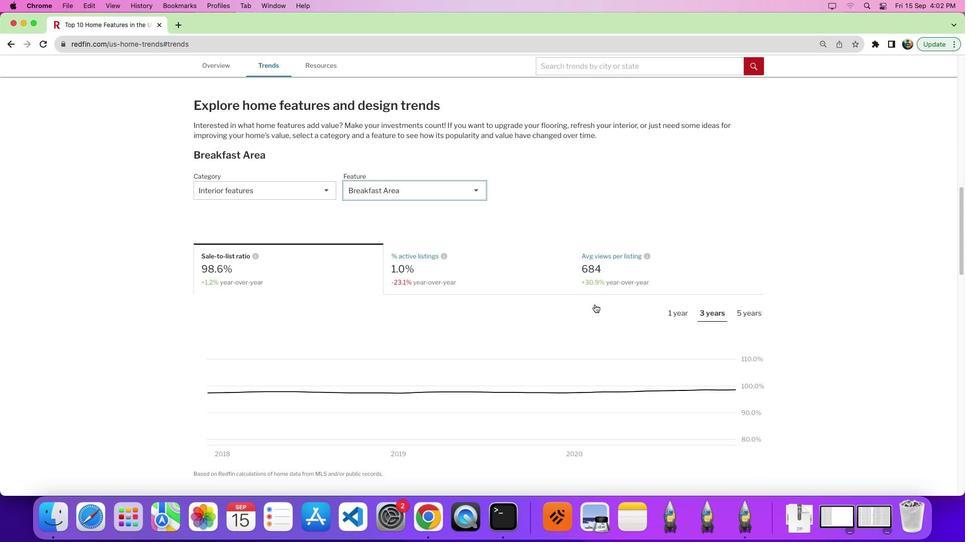 
Action: Mouse moved to (744, 309)
Screenshot: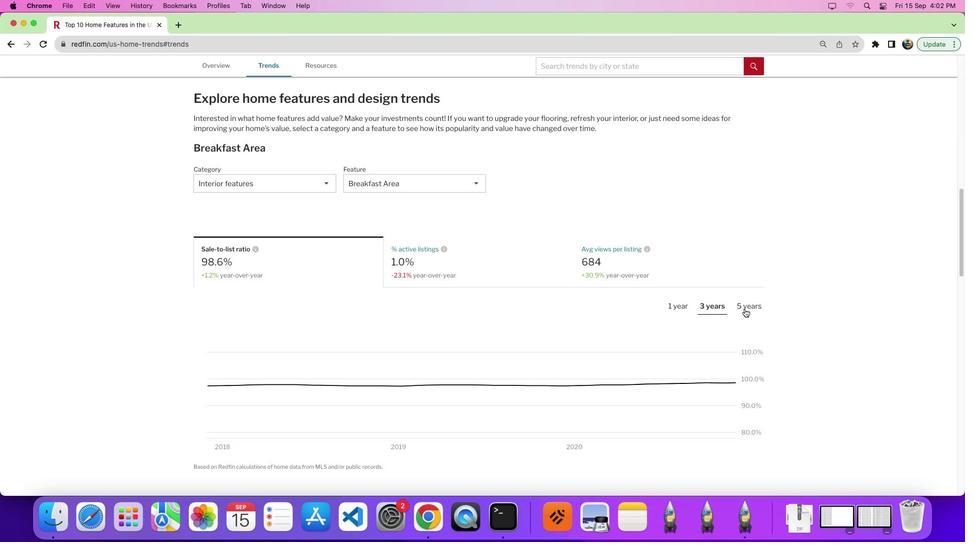 
Action: Mouse pressed left at (744, 309)
Screenshot: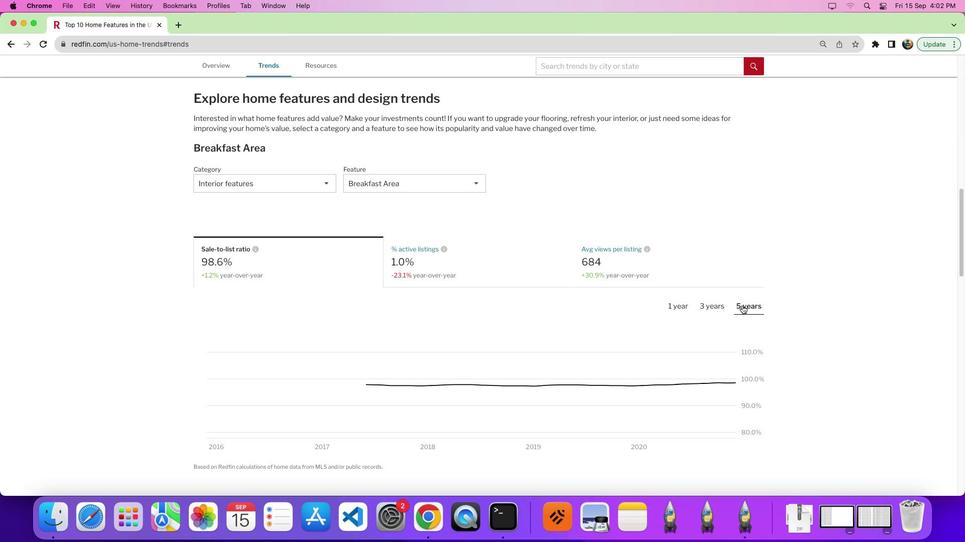 
Action: Mouse moved to (603, 274)
Screenshot: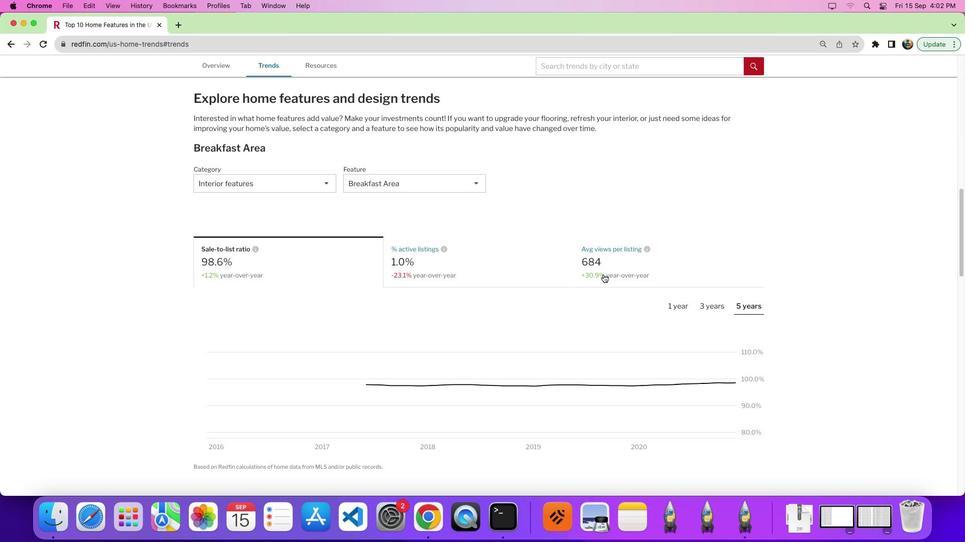 
Action: Mouse pressed left at (603, 274)
Screenshot: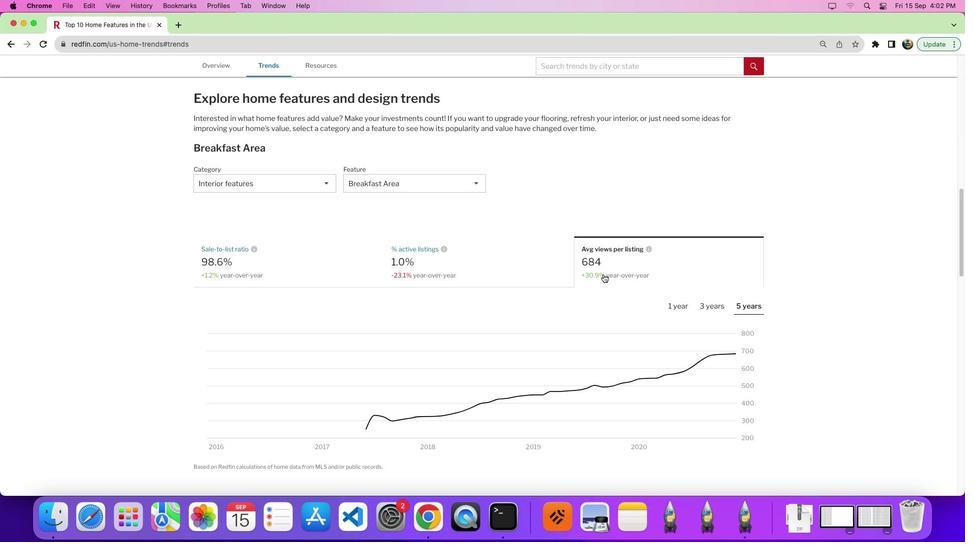 
Action: Mouse moved to (709, 295)
Screenshot: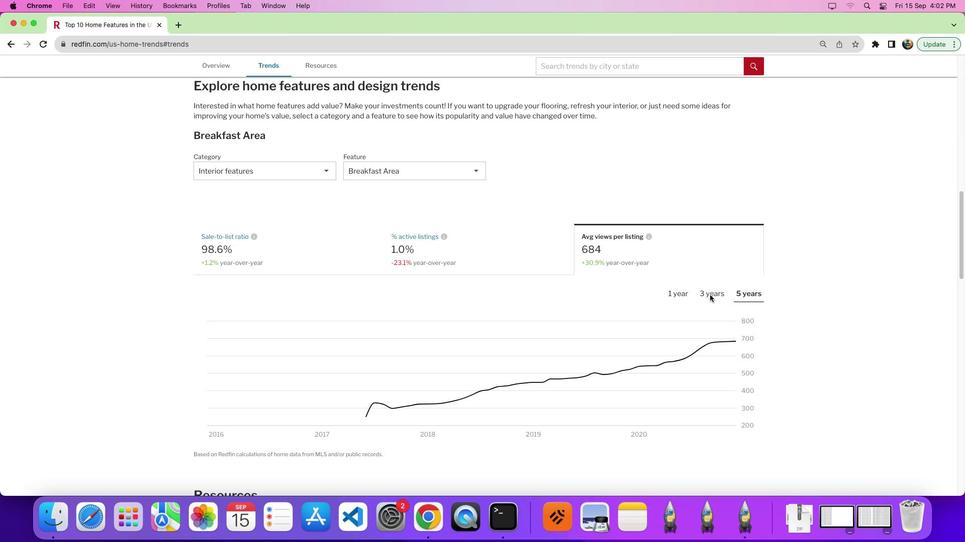 
Action: Mouse scrolled (709, 295) with delta (0, 0)
Screenshot: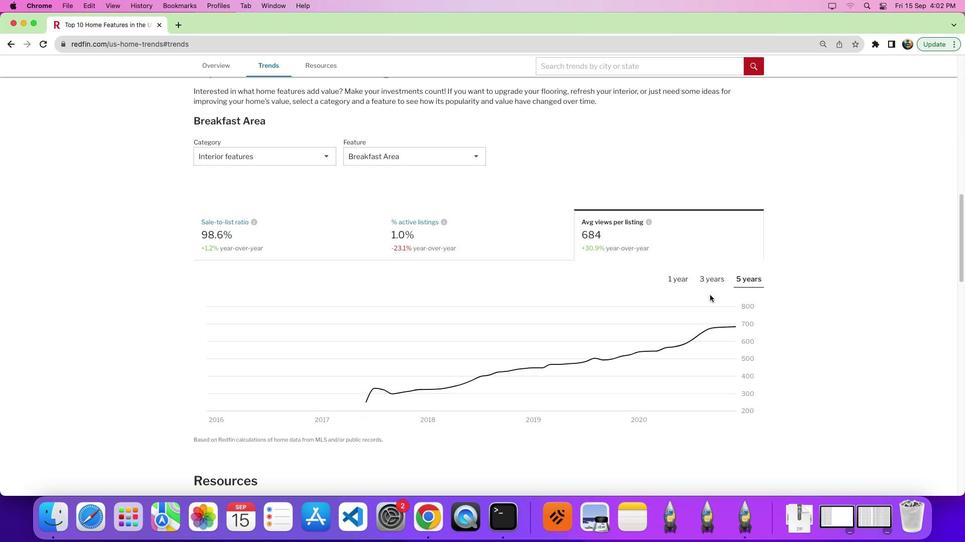 
Action: Mouse scrolled (709, 295) with delta (0, 0)
Screenshot: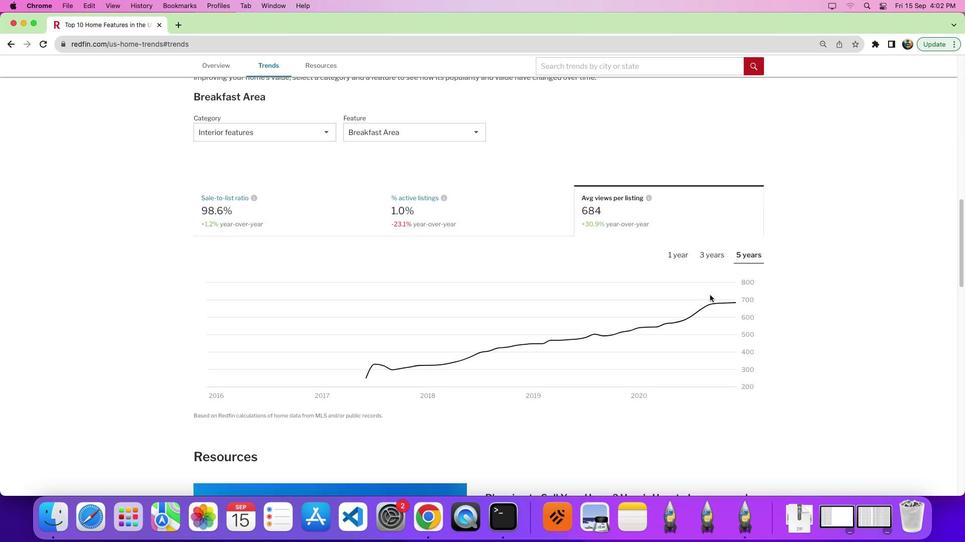 
Action: Mouse scrolled (709, 295) with delta (0, -1)
Screenshot: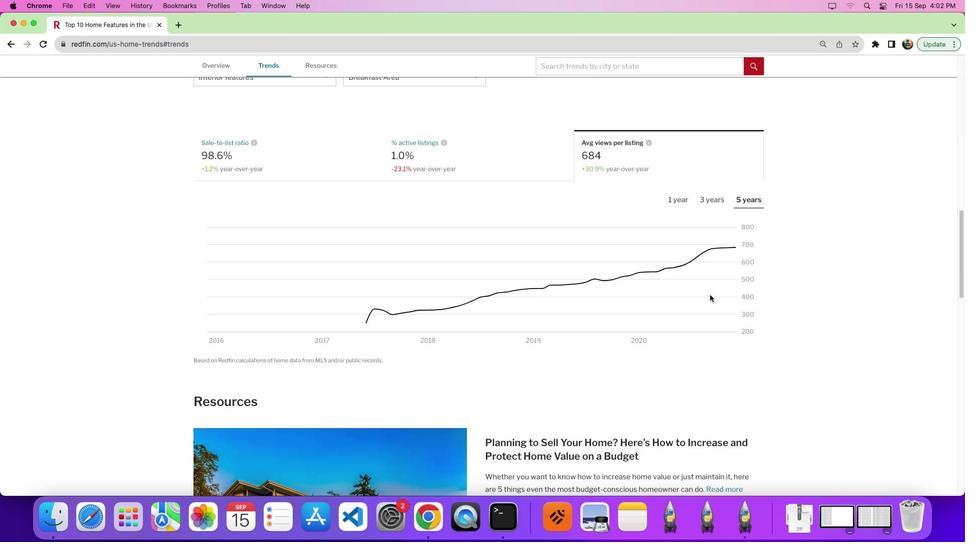 
Action: Mouse moved to (692, 307)
Screenshot: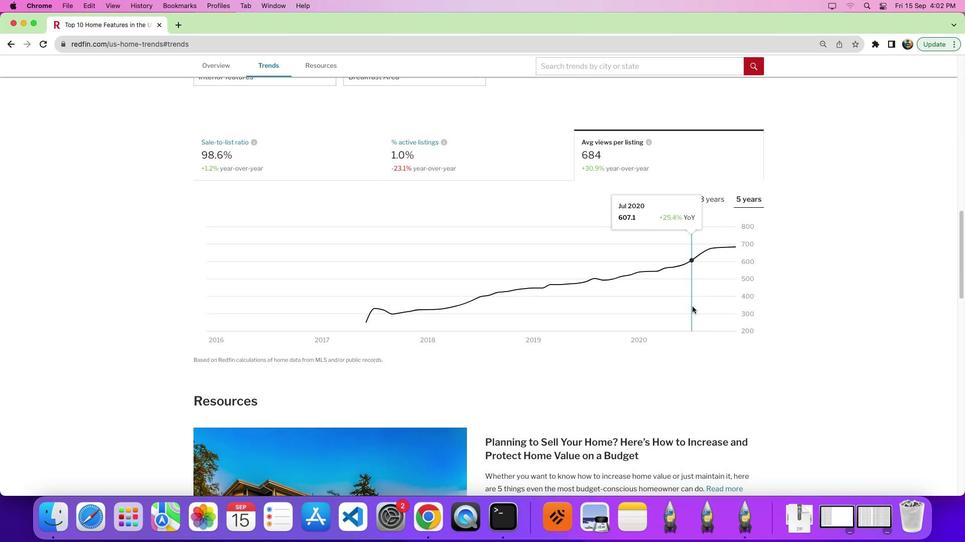 
